 Task: Use Google Earth to find and explore Angel Falls in Venezuela.
Action: Mouse moved to (373, 194)
Screenshot: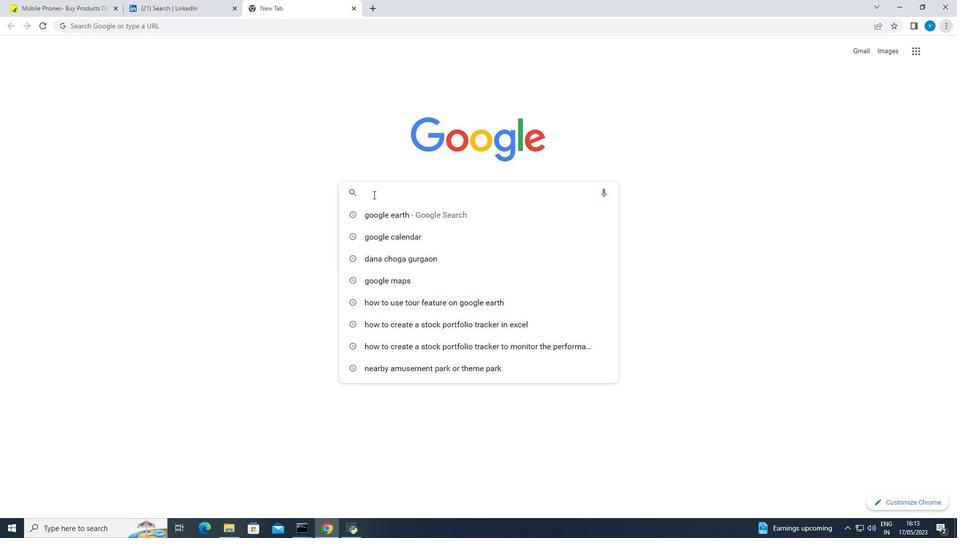 
Action: Key pressed google<Key.space>earth<Key.enter>
Screenshot: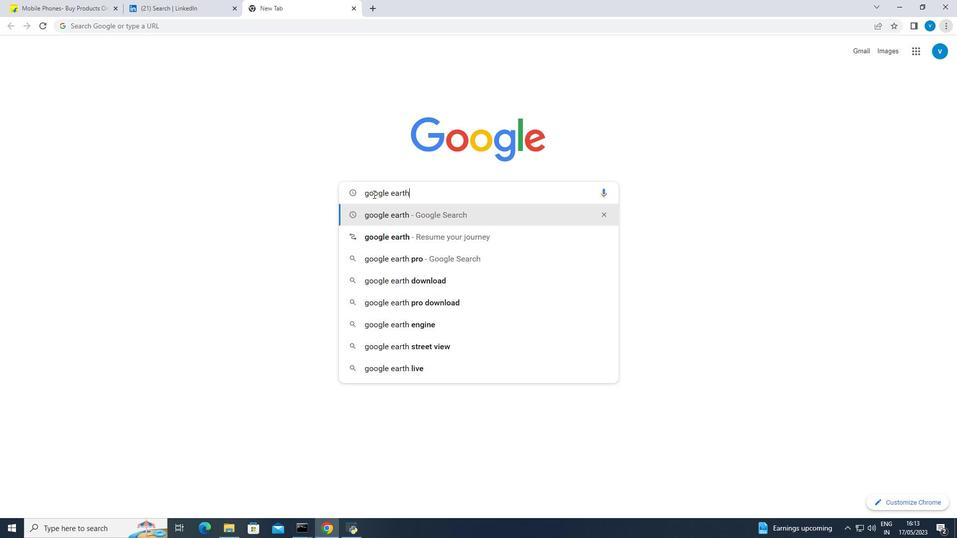 
Action: Mouse moved to (139, 156)
Screenshot: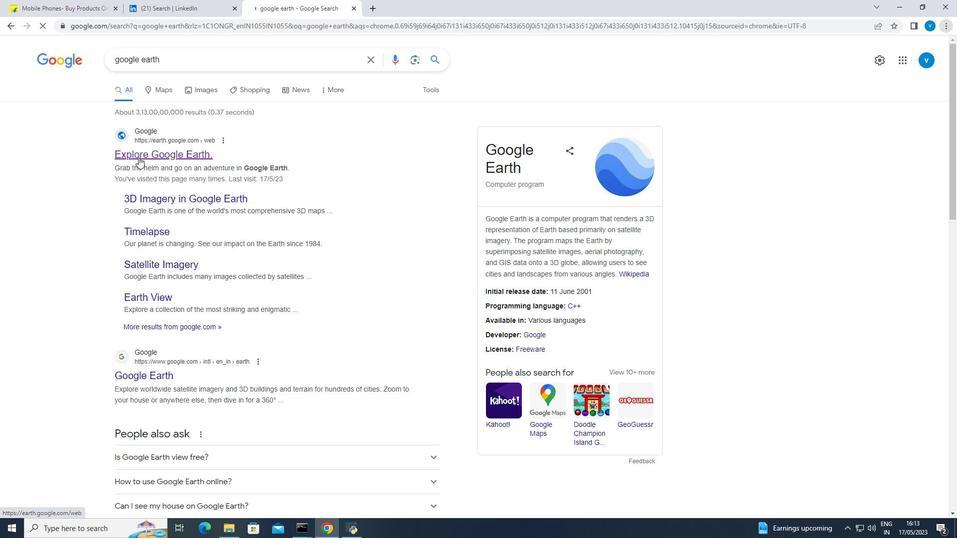 
Action: Mouse pressed left at (139, 156)
Screenshot: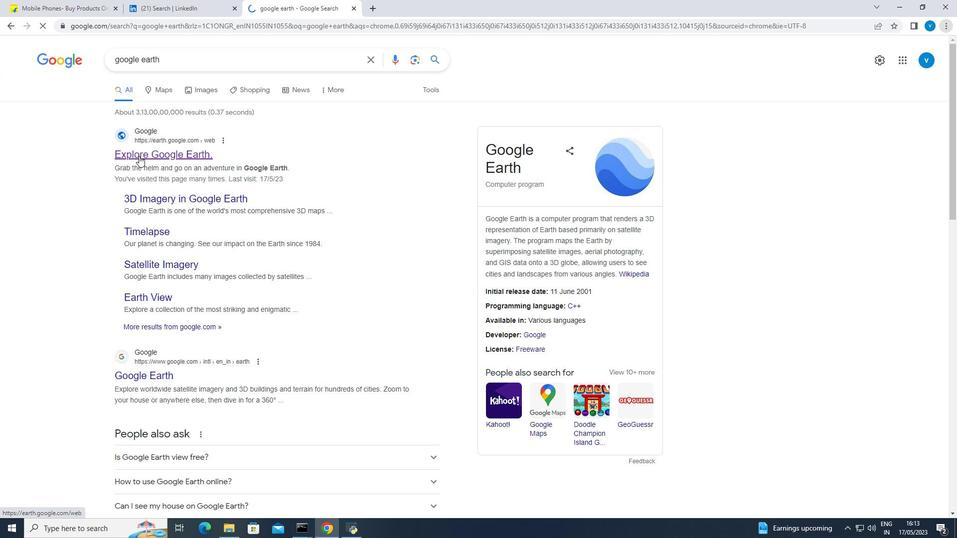 
Action: Mouse pressed left at (139, 156)
Screenshot: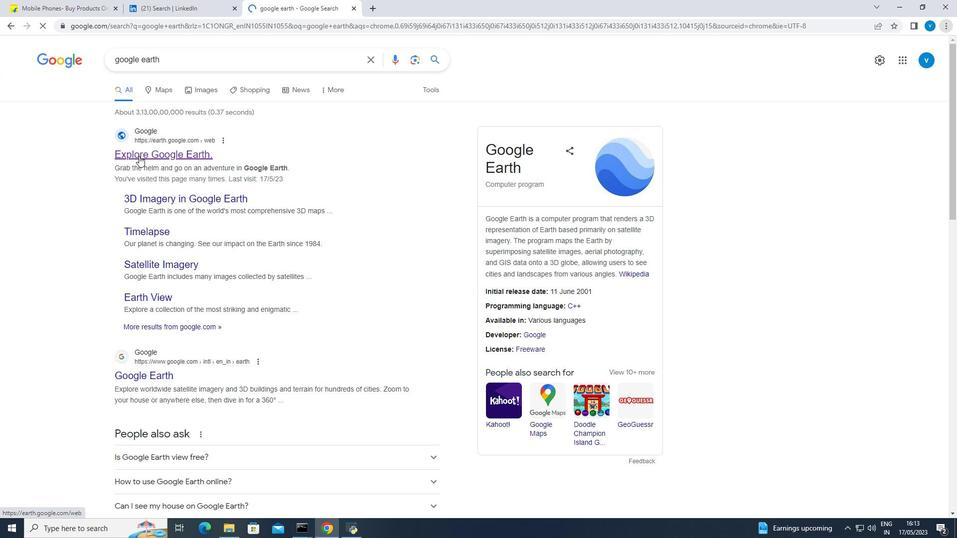 
Action: Mouse moved to (14, 85)
Screenshot: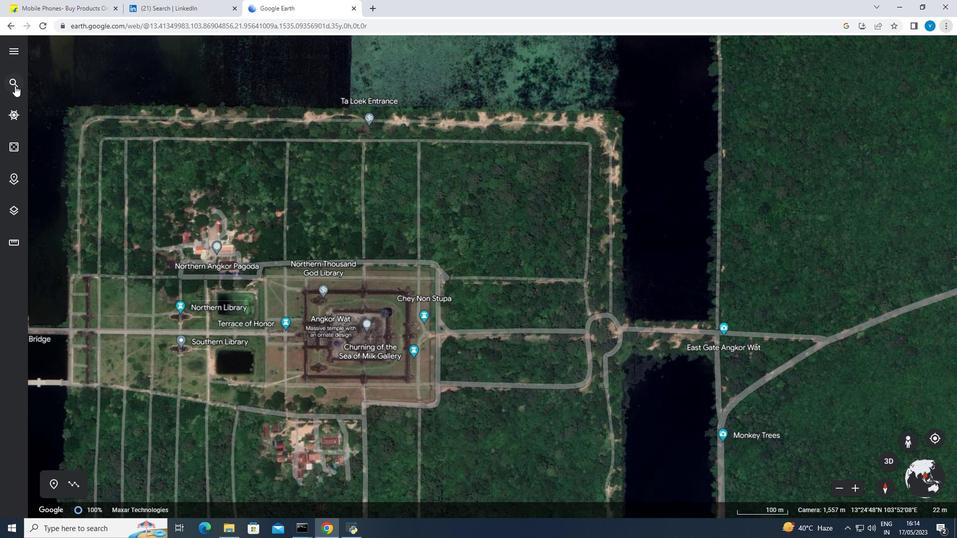 
Action: Mouse pressed left at (14, 85)
Screenshot: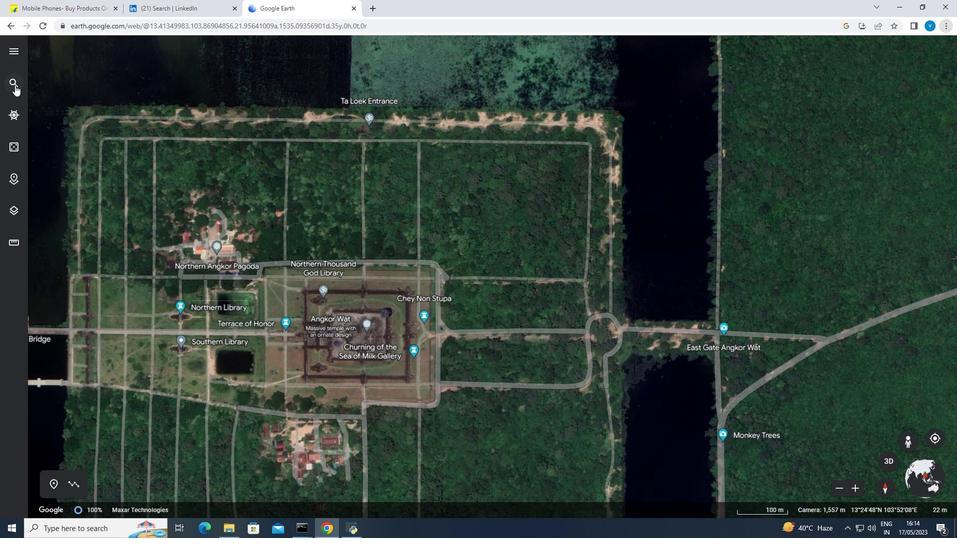 
Action: Mouse moved to (32, 85)
Screenshot: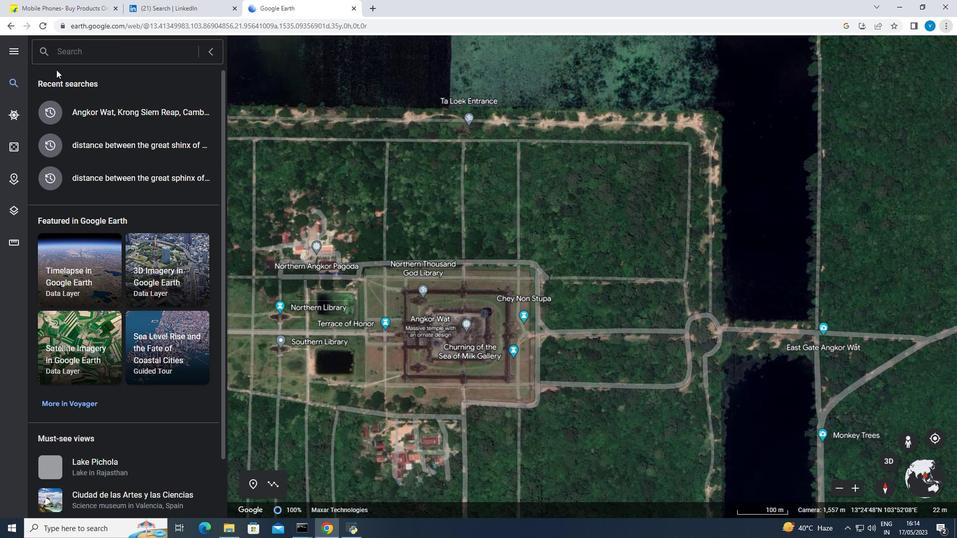 
Action: Key pressed angel<Key.space>falls<Key.space>in<Key.space><Key.shift><Key.shift><Key.shift><Key.shift>Venezuela<Key.enter>
Screenshot: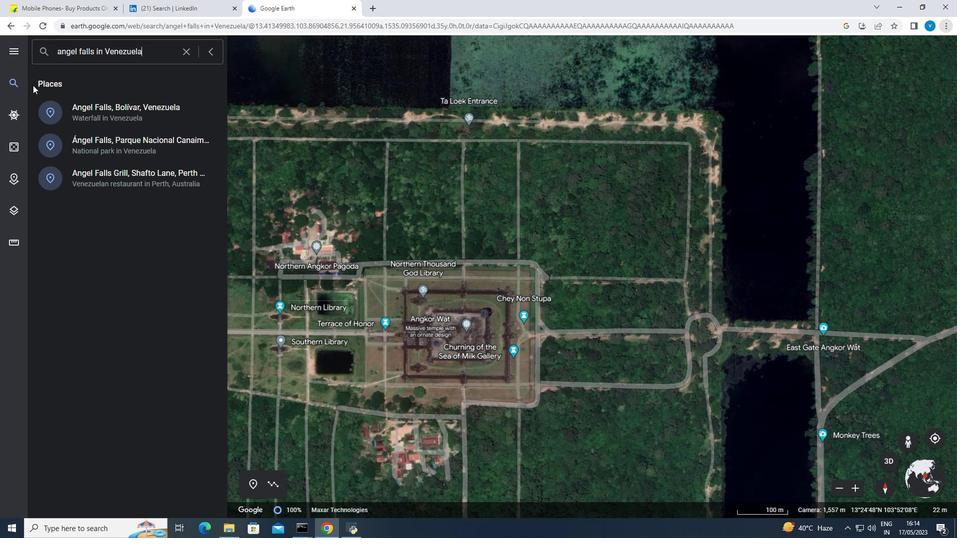 
Action: Mouse moved to (933, 61)
Screenshot: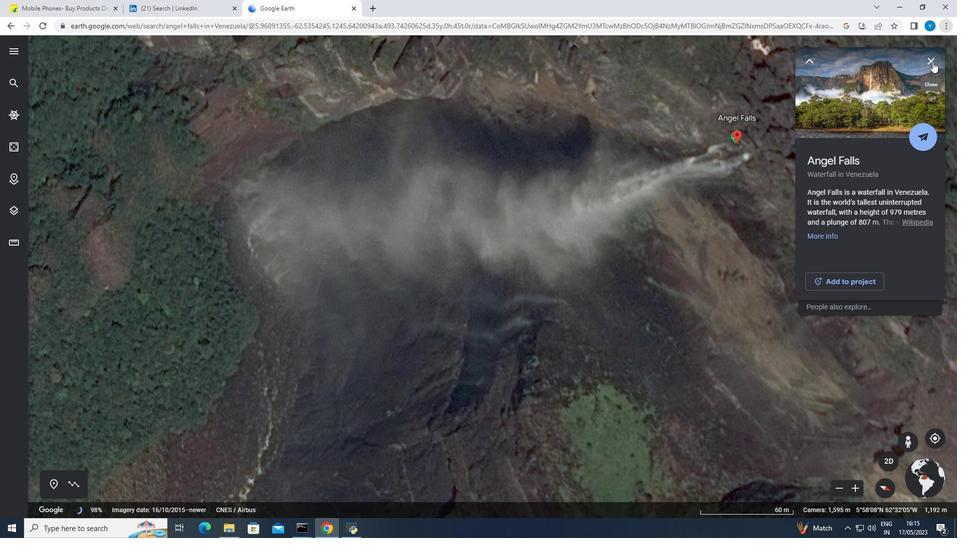 
Action: Mouse pressed left at (933, 61)
Screenshot: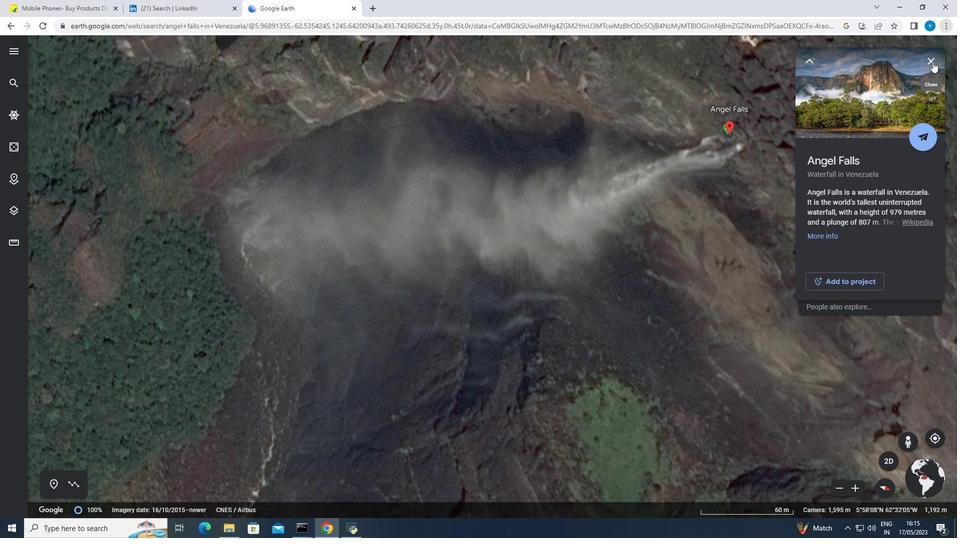 
Action: Mouse moved to (889, 482)
Screenshot: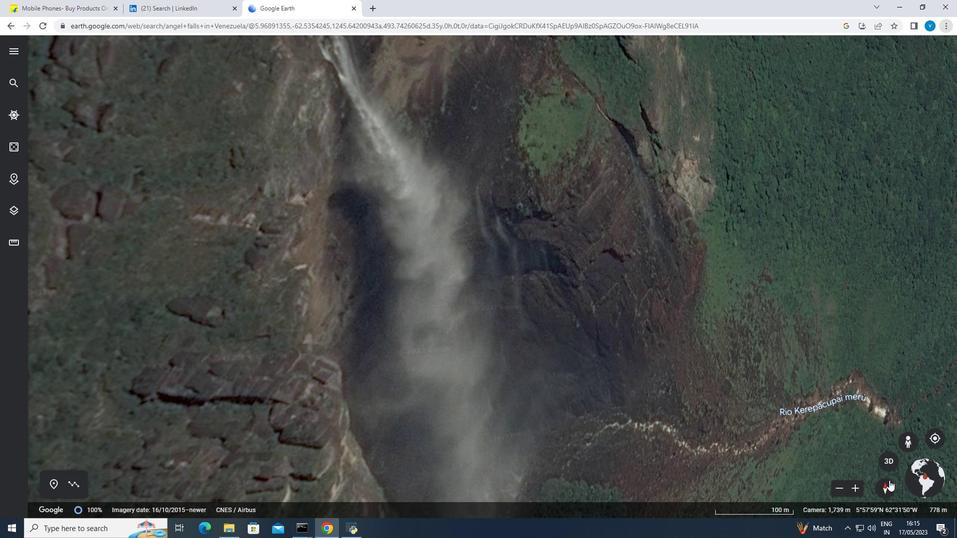 
Action: Mouse pressed left at (889, 482)
Screenshot: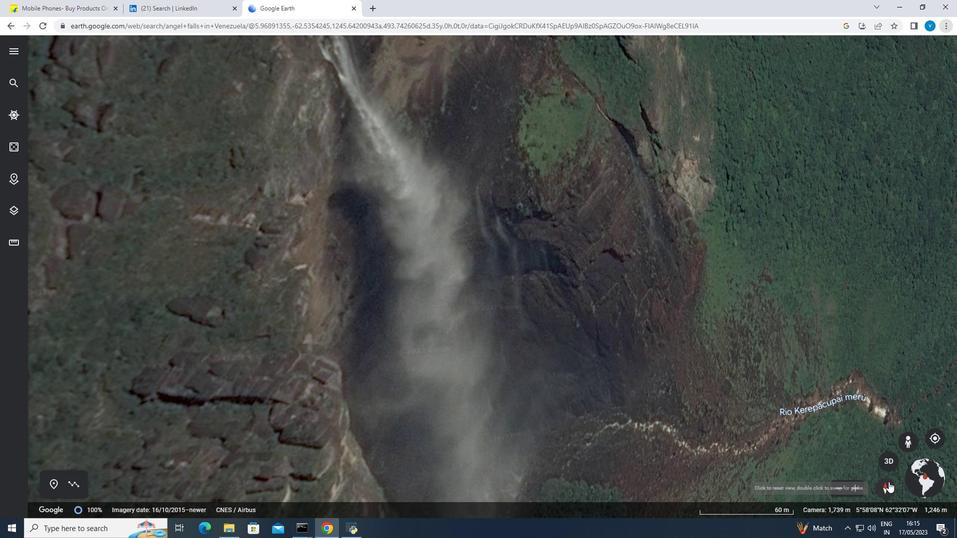 
Action: Mouse moved to (888, 462)
Screenshot: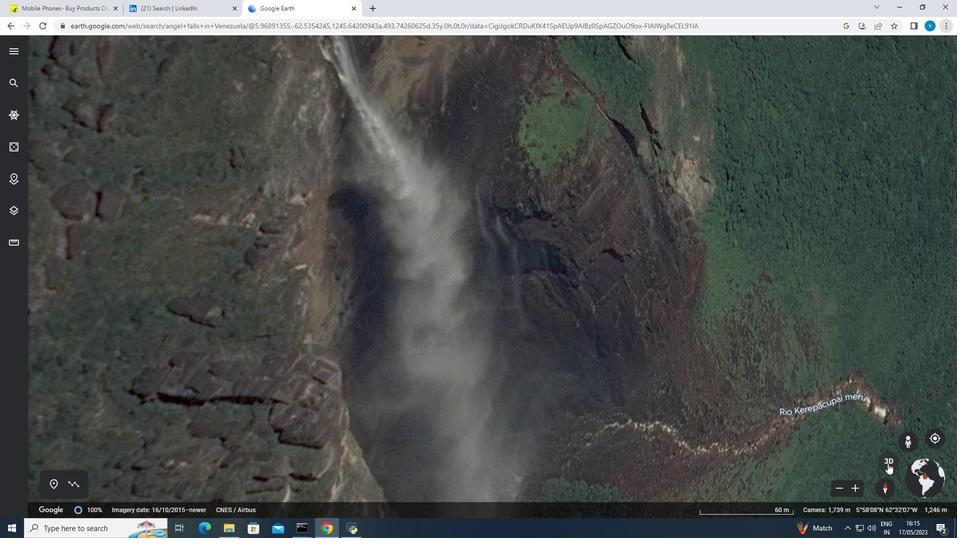 
Action: Mouse pressed left at (888, 462)
Screenshot: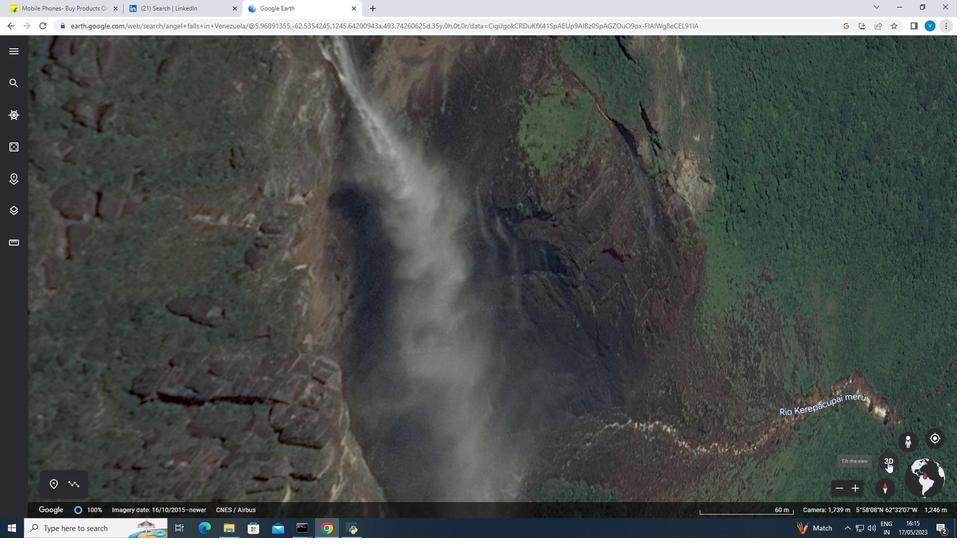 
Action: Mouse moved to (842, 400)
Screenshot: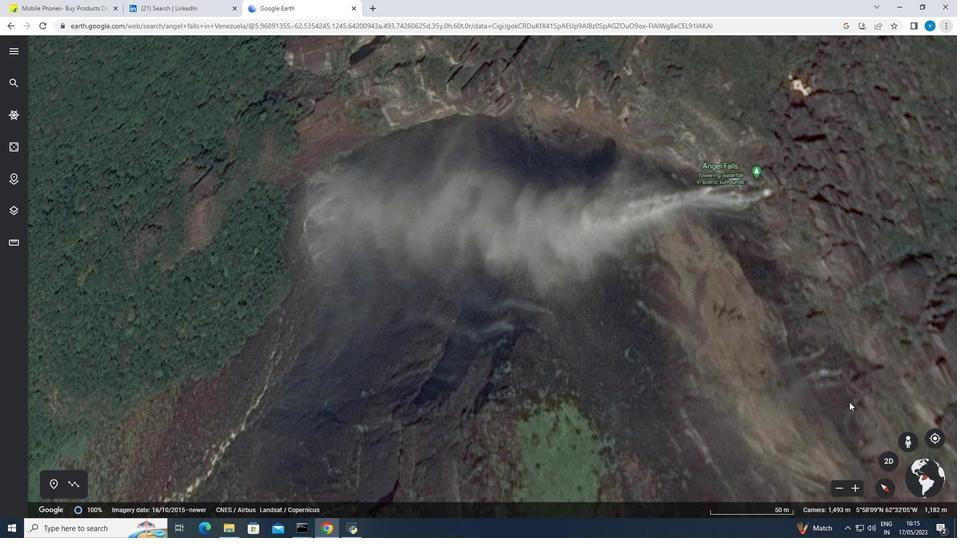
Action: Mouse scrolled (842, 400) with delta (0, 0)
Screenshot: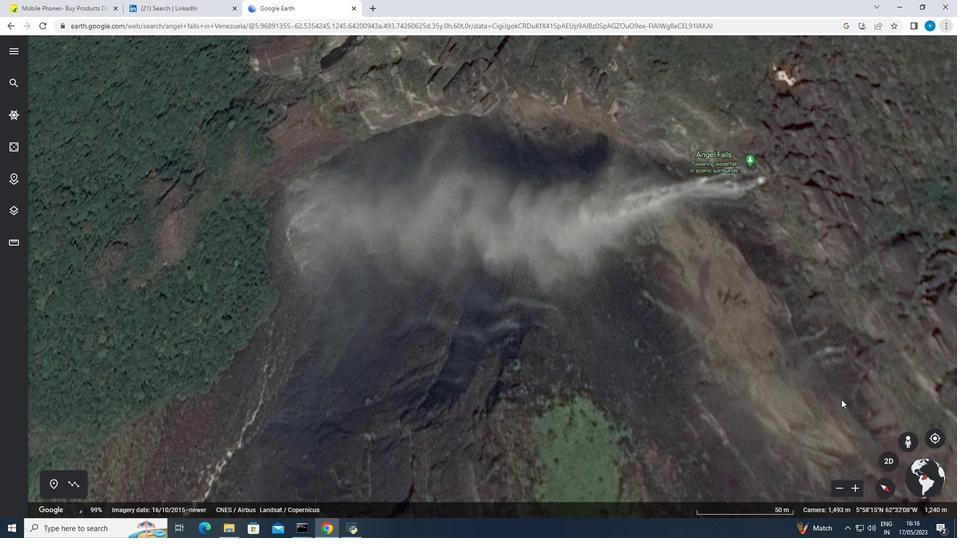 
Action: Mouse moved to (842, 400)
Screenshot: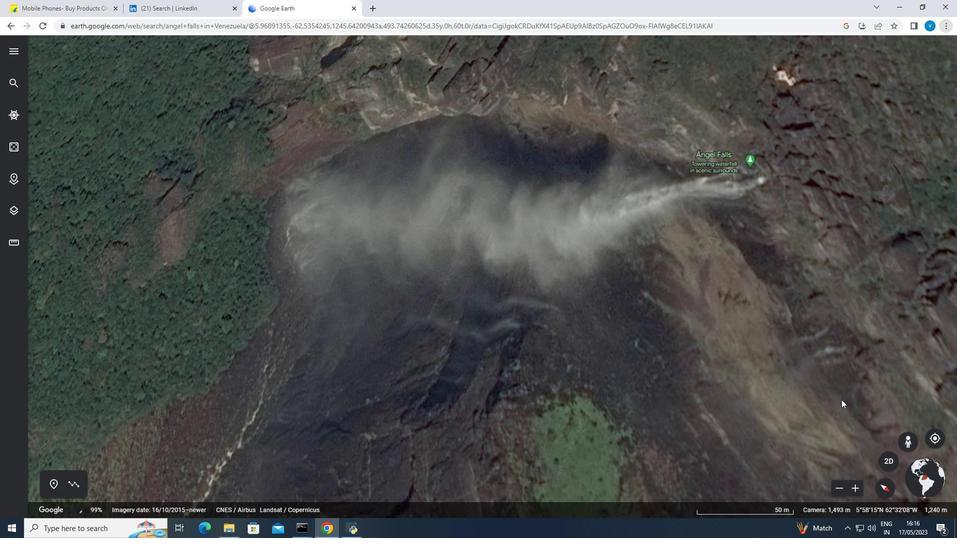 
Action: Mouse scrolled (842, 399) with delta (0, 0)
Screenshot: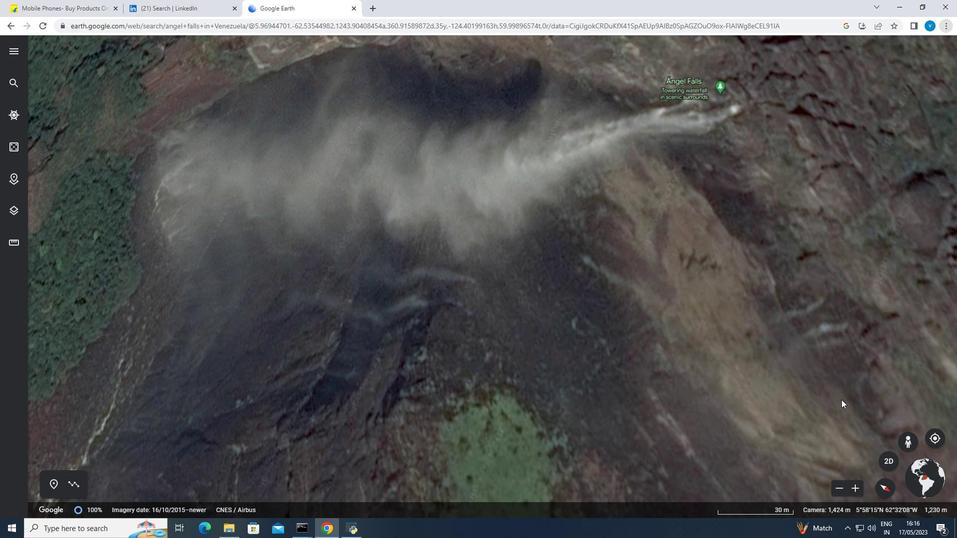 
Action: Mouse moved to (729, 361)
Screenshot: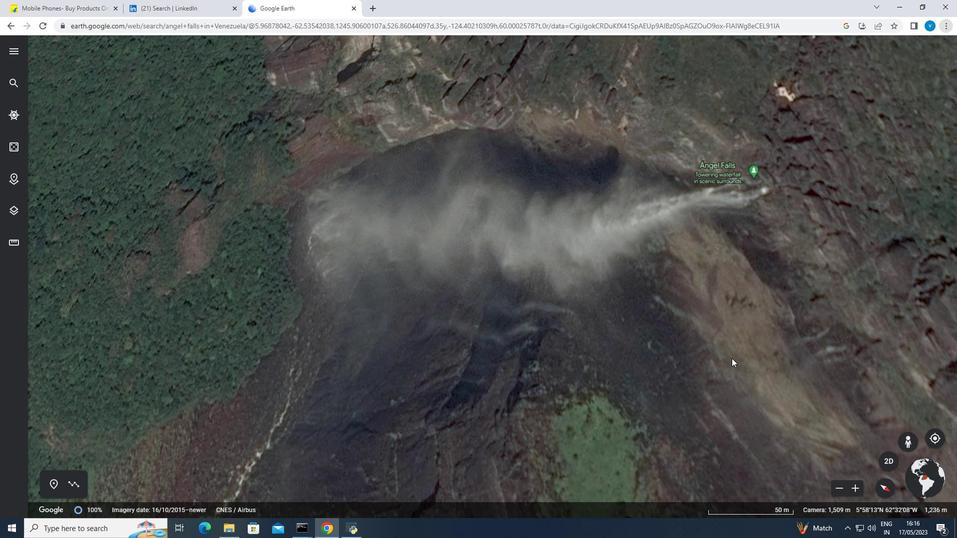 
Action: Mouse scrolled (729, 361) with delta (0, 0)
Screenshot: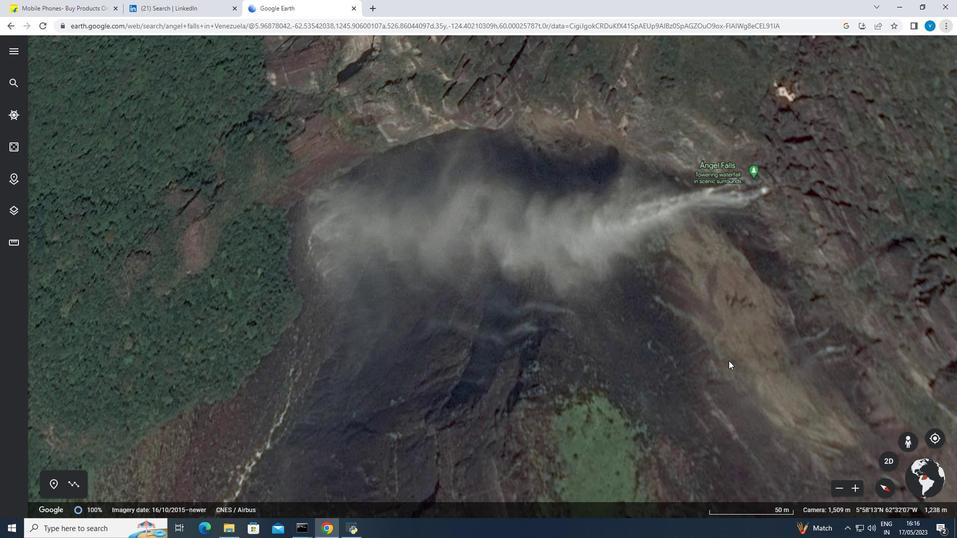 
Action: Mouse moved to (731, 360)
Screenshot: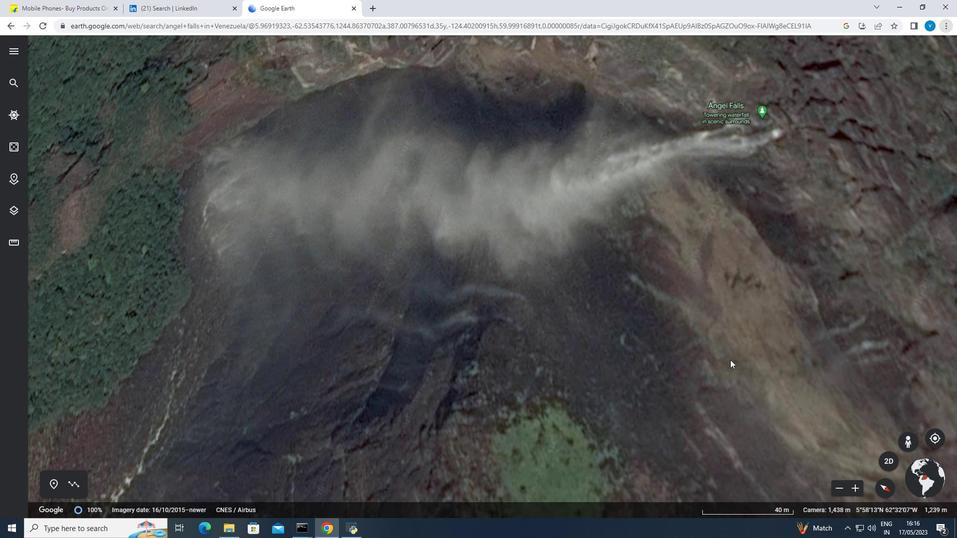 
Action: Mouse scrolled (731, 359) with delta (0, 0)
Screenshot: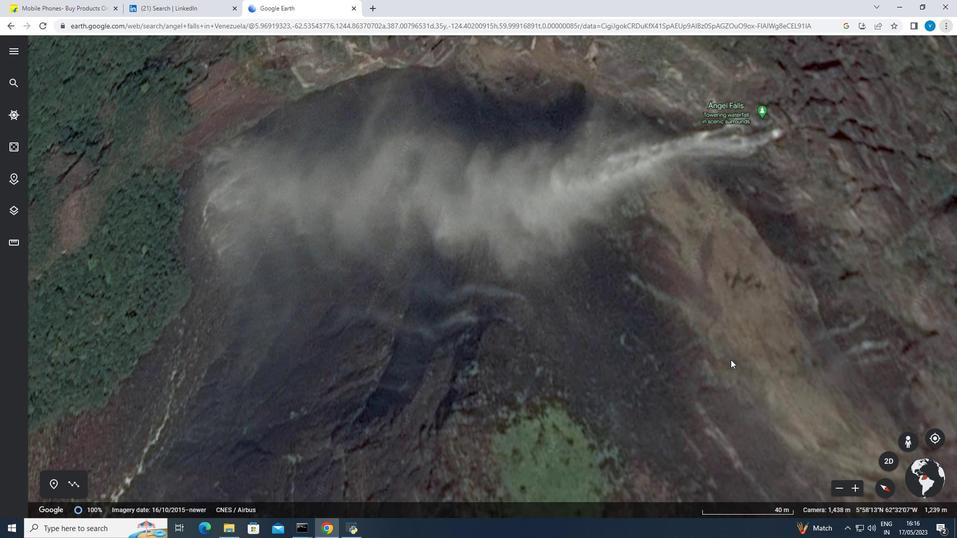 
Action: Mouse scrolled (731, 359) with delta (0, 0)
Screenshot: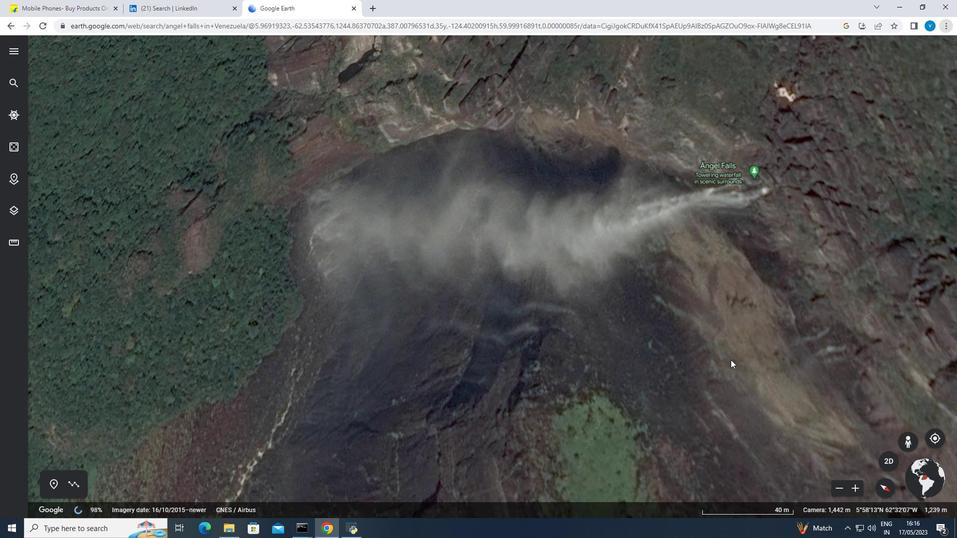 
Action: Mouse scrolled (731, 359) with delta (0, 0)
Screenshot: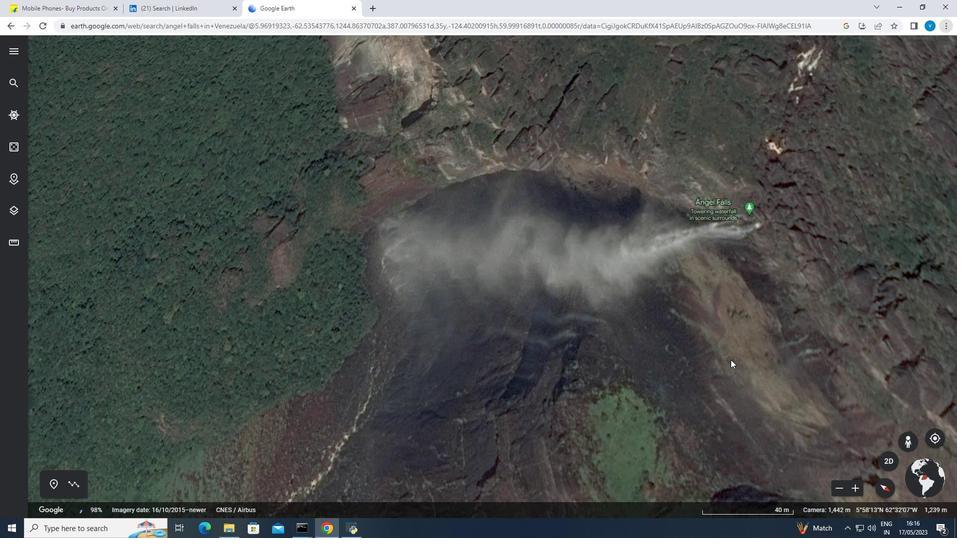 
Action: Mouse scrolled (731, 359) with delta (0, 0)
Screenshot: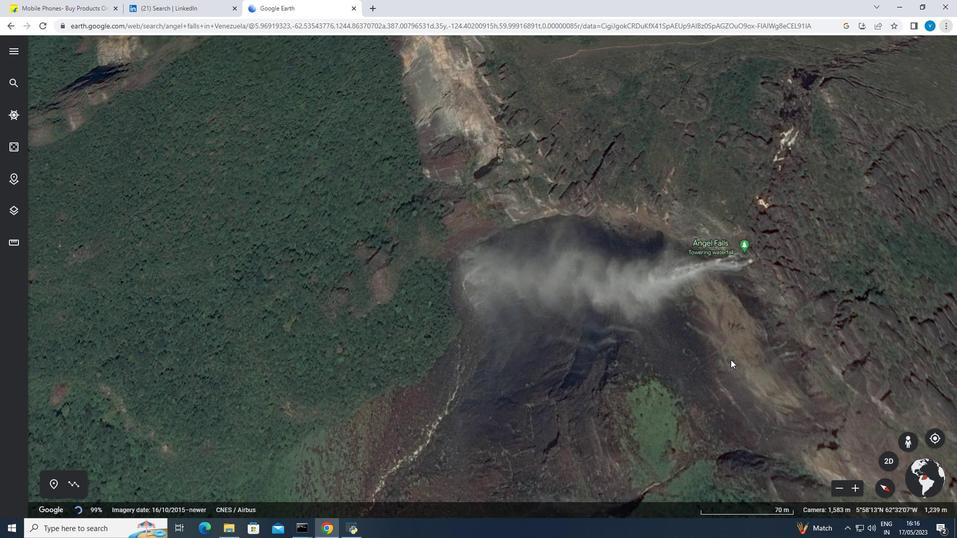
Action: Mouse scrolled (731, 359) with delta (0, 0)
Screenshot: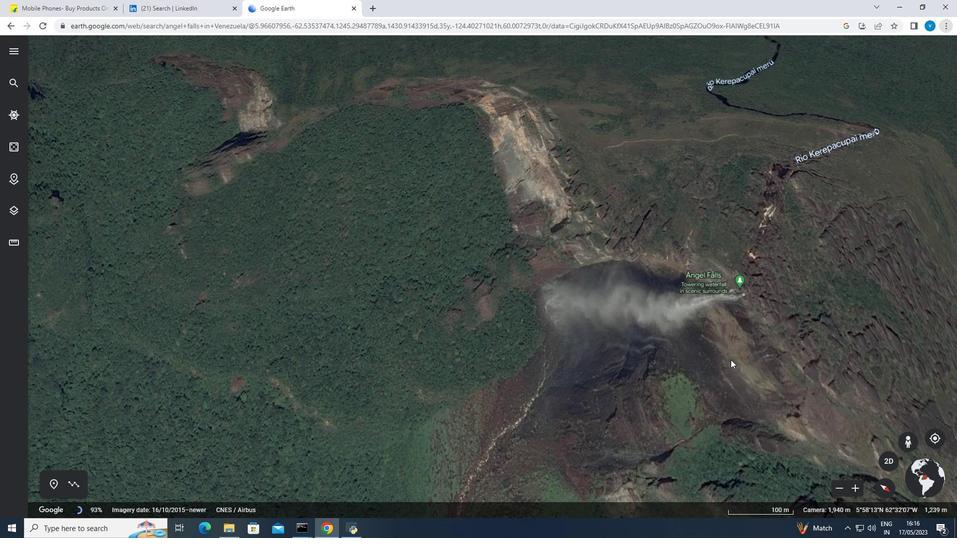 
Action: Mouse scrolled (731, 359) with delta (0, 0)
Screenshot: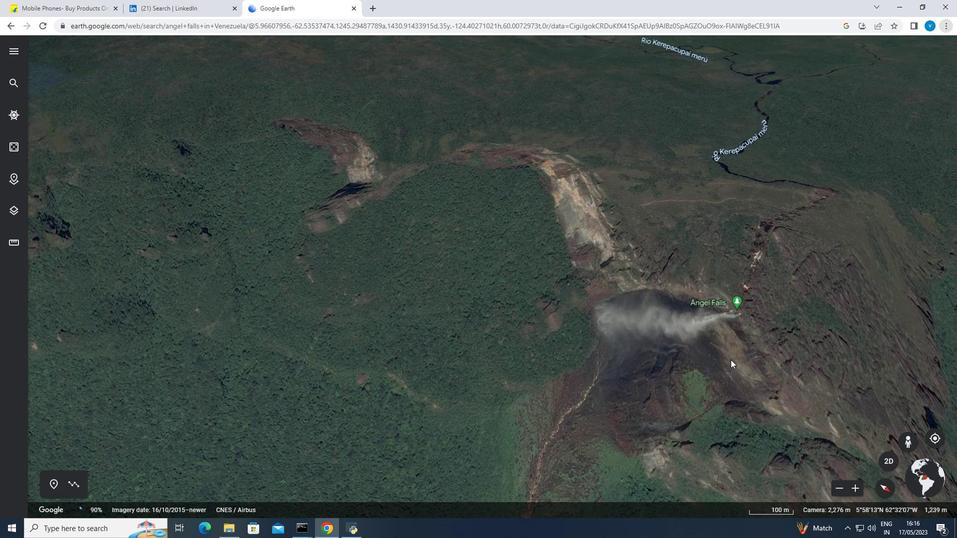 
Action: Mouse moved to (857, 486)
Screenshot: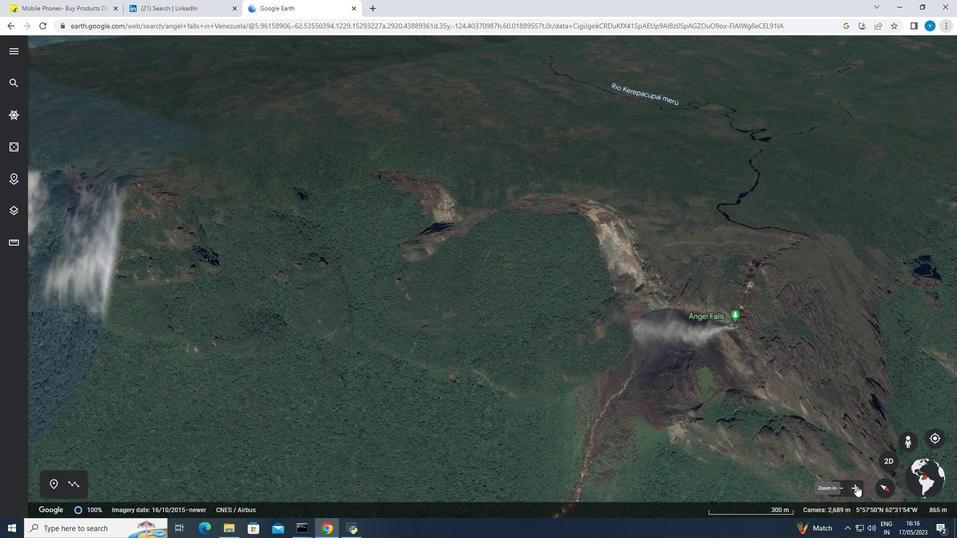 
Action: Mouse pressed left at (857, 486)
Screenshot: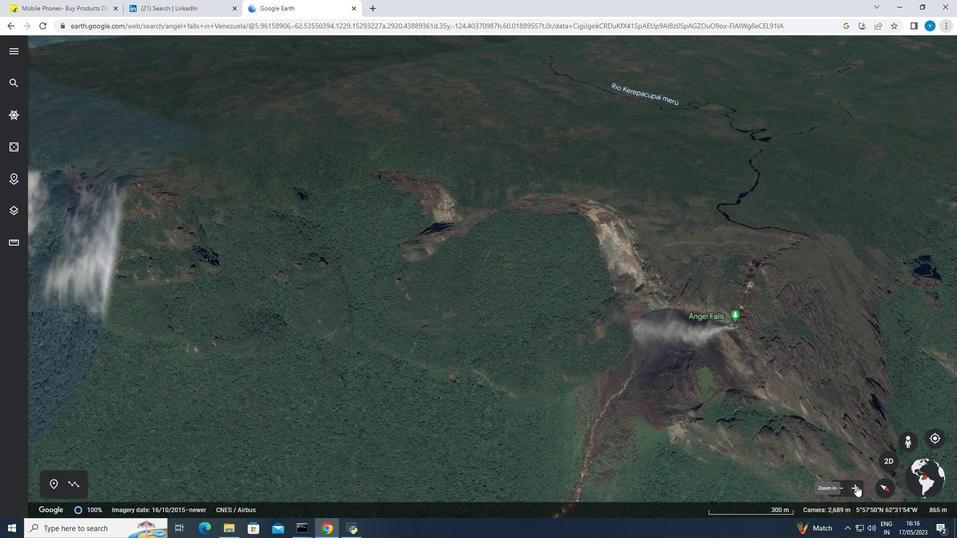 
Action: Mouse moved to (842, 485)
Screenshot: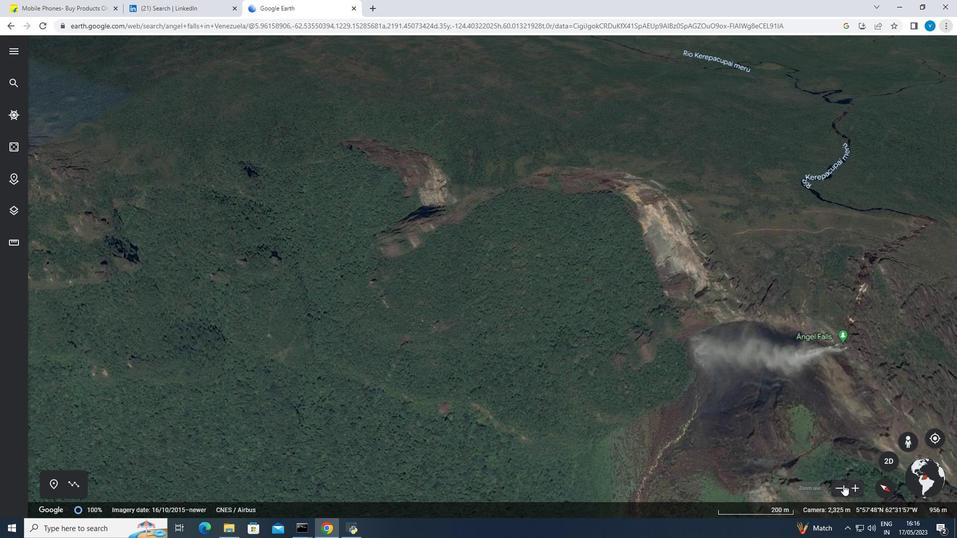 
Action: Mouse pressed left at (842, 485)
Screenshot: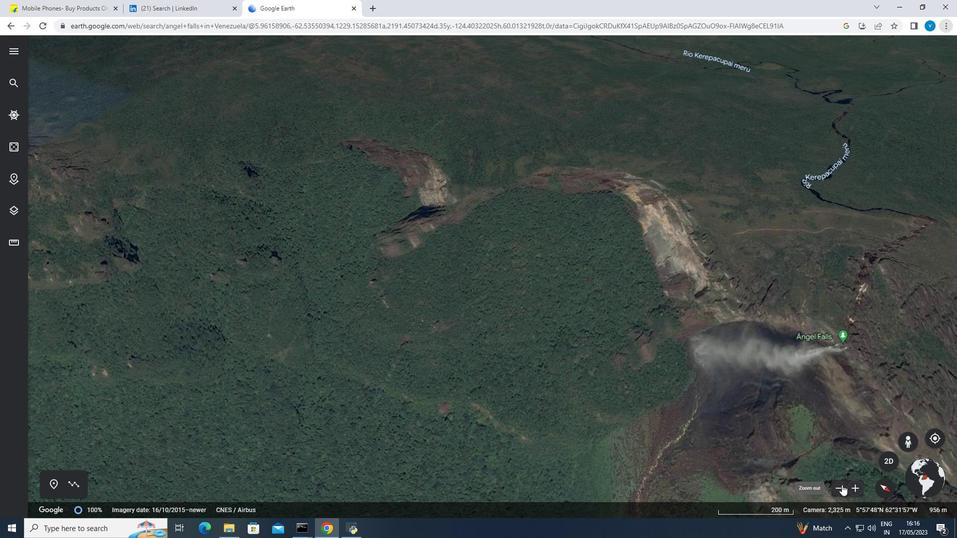 
Action: Mouse moved to (901, 438)
Screenshot: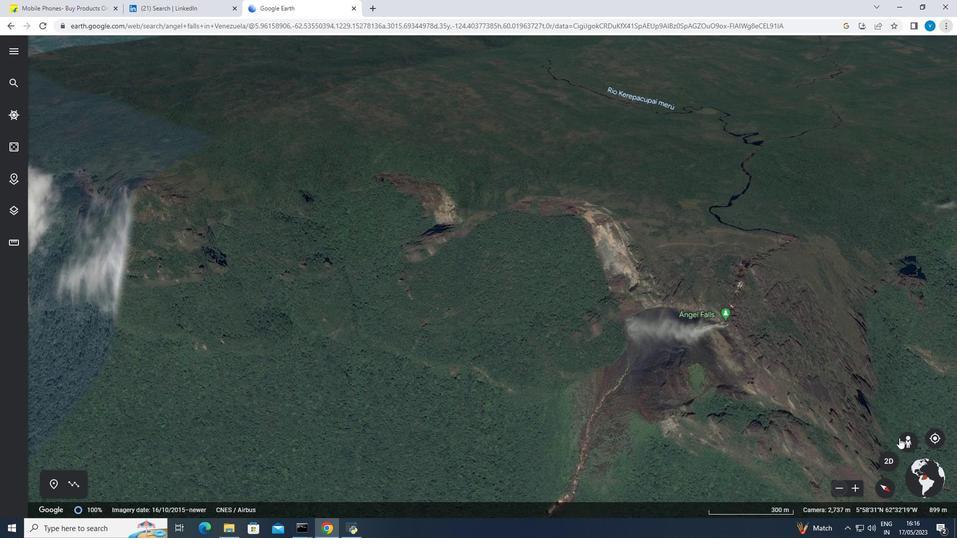 
Action: Mouse pressed left at (901, 438)
Screenshot: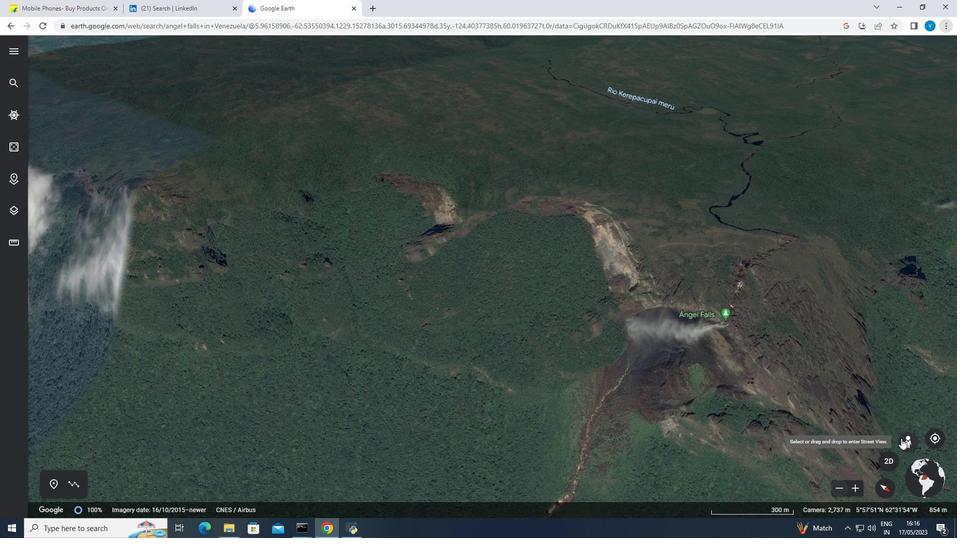 
Action: Mouse moved to (696, 341)
Screenshot: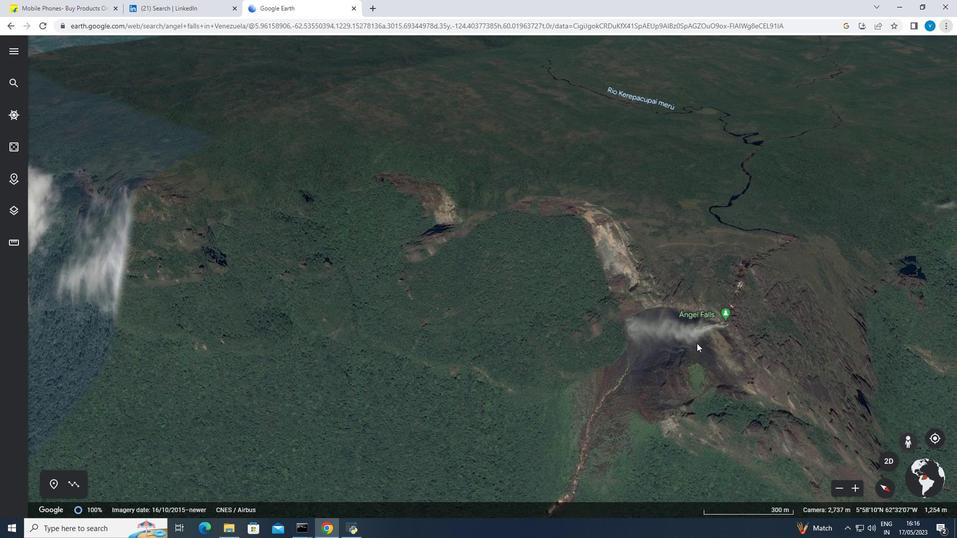 
Action: Mouse scrolled (696, 341) with delta (0, 0)
Screenshot: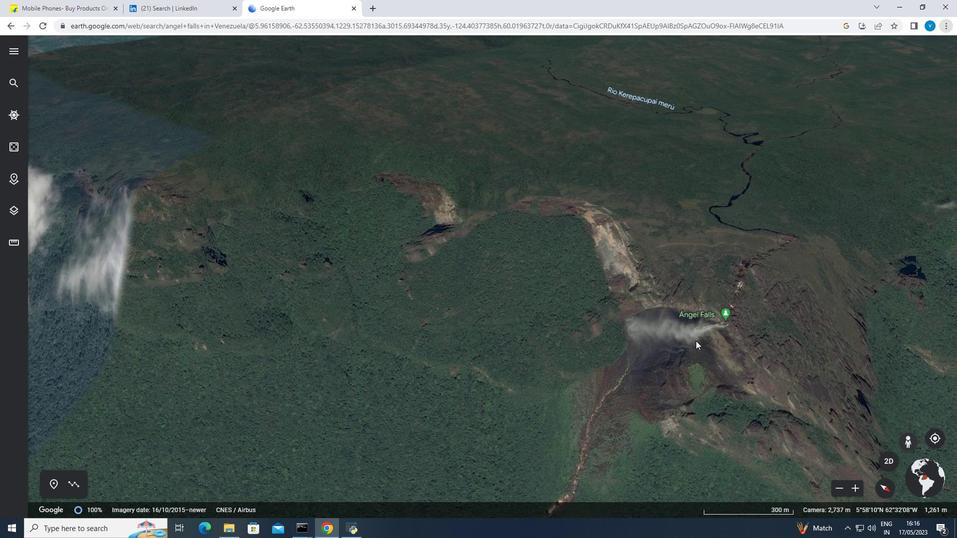 
Action: Mouse moved to (696, 341)
Screenshot: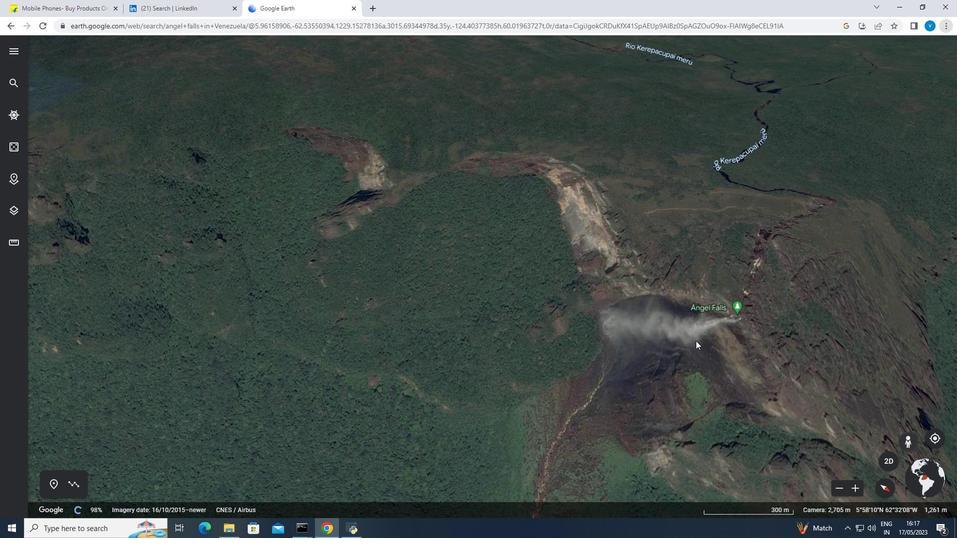 
Action: Mouse scrolled (696, 341) with delta (0, 0)
Screenshot: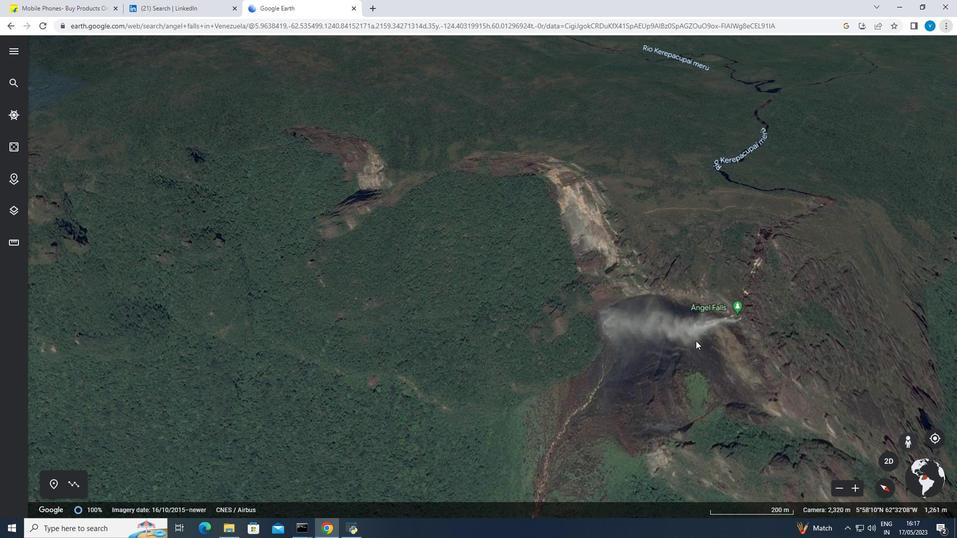 
Action: Mouse moved to (696, 341)
Screenshot: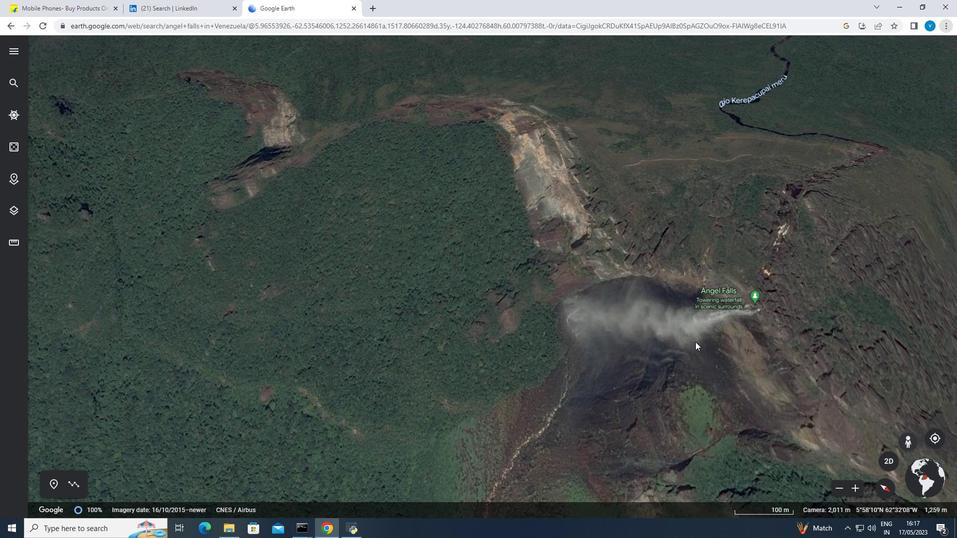 
Action: Mouse scrolled (696, 342) with delta (0, 0)
Screenshot: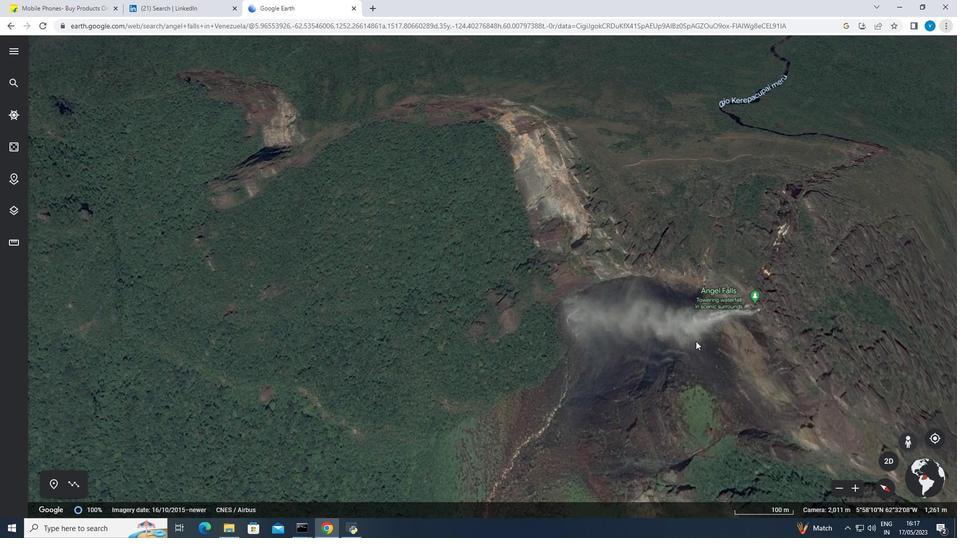 
Action: Mouse moved to (696, 341)
Screenshot: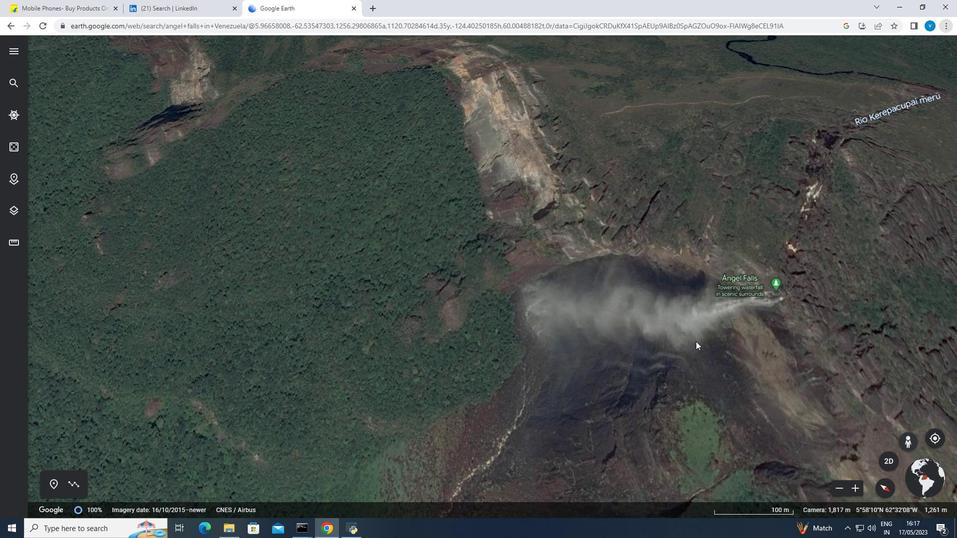 
Action: Mouse scrolled (696, 341) with delta (0, 0)
Screenshot: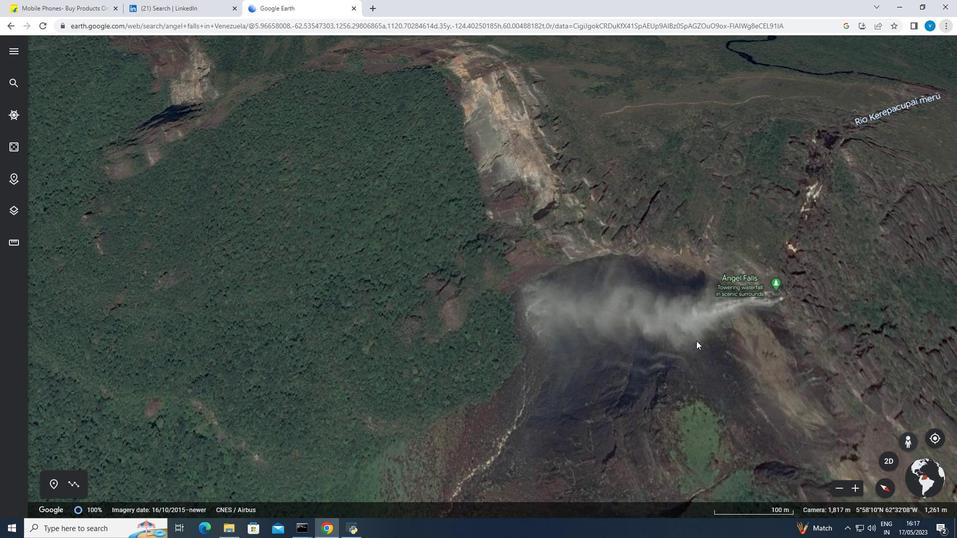 
Action: Mouse moved to (636, 324)
Screenshot: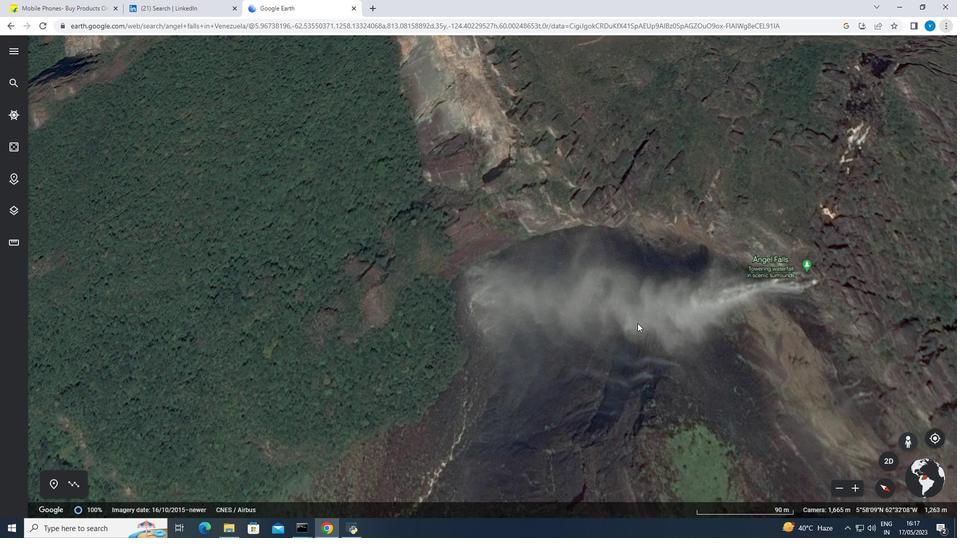 
Action: Mouse pressed left at (636, 324)
Screenshot: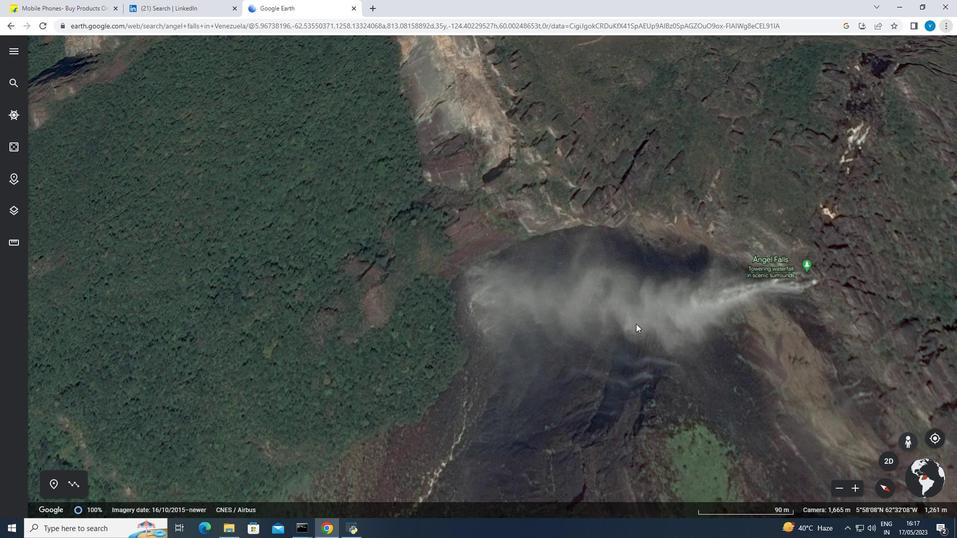 
Action: Mouse moved to (512, 220)
Screenshot: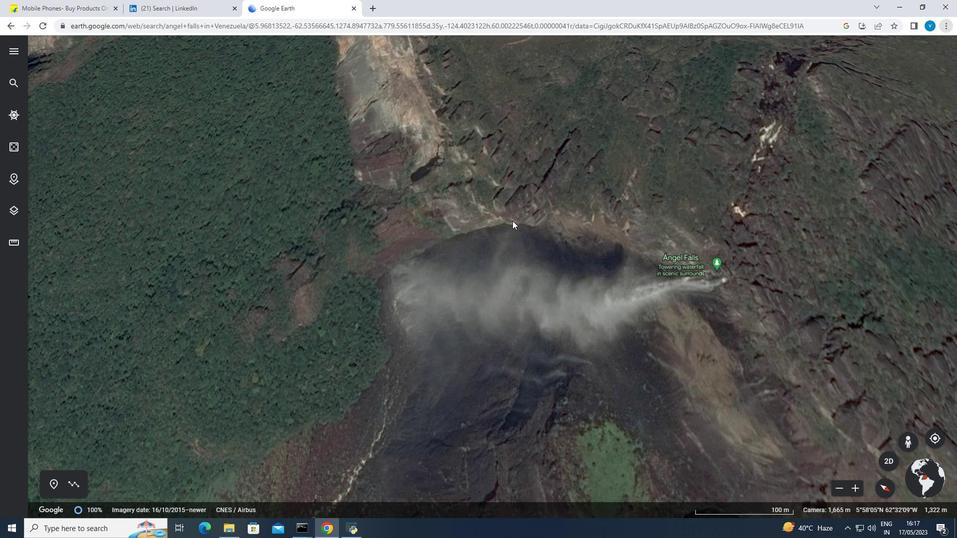 
Action: Mouse pressed left at (512, 220)
Screenshot: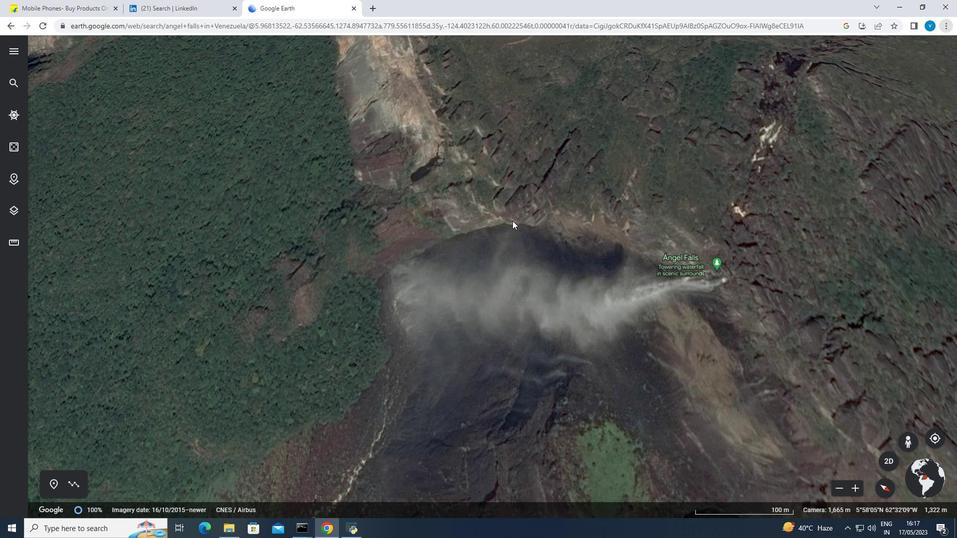 
Action: Mouse moved to (335, 223)
Screenshot: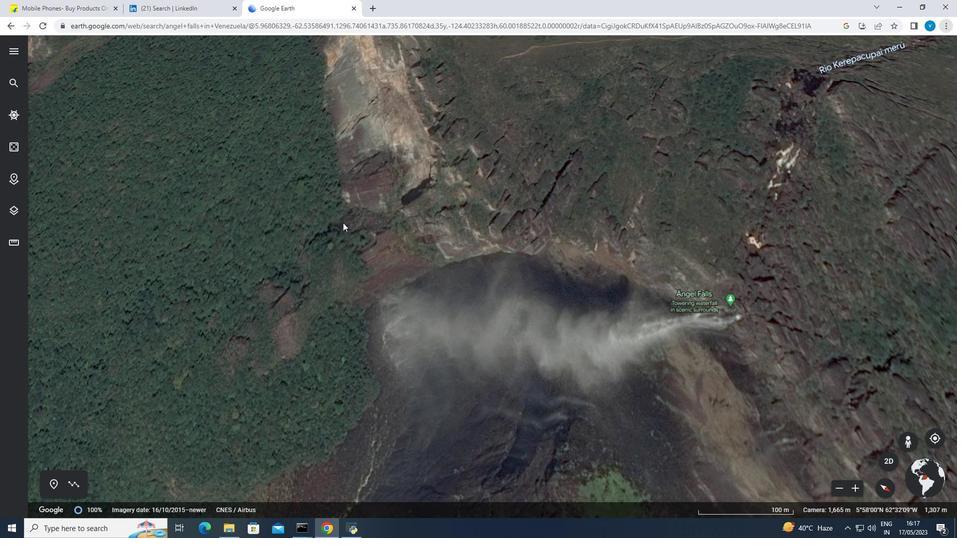
Action: Mouse pressed left at (335, 223)
Screenshot: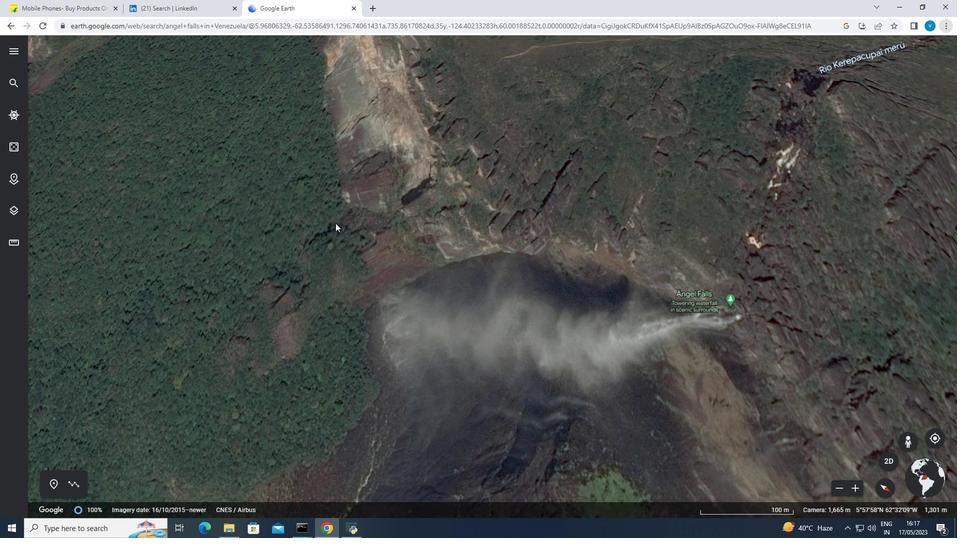 
Action: Mouse moved to (192, 227)
Screenshot: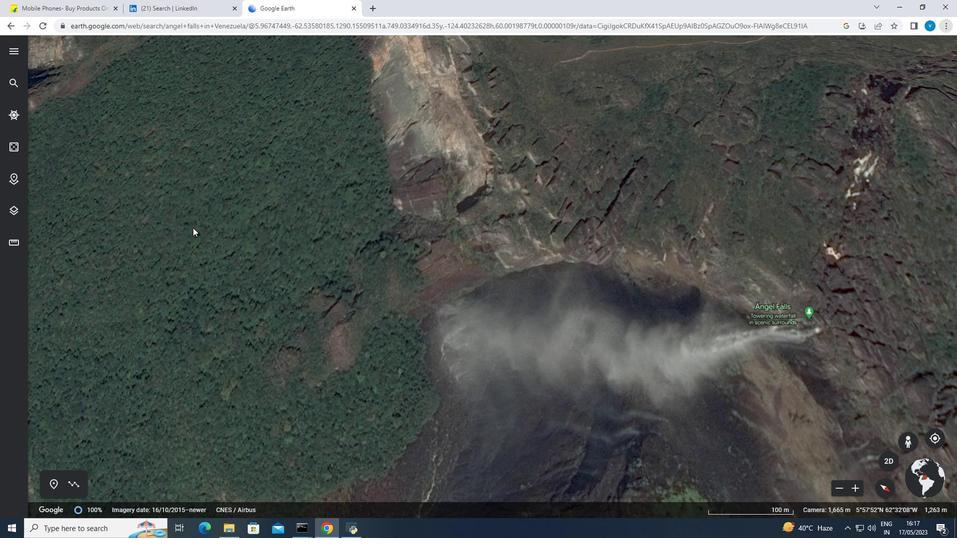 
Action: Mouse pressed left at (192, 227)
Screenshot: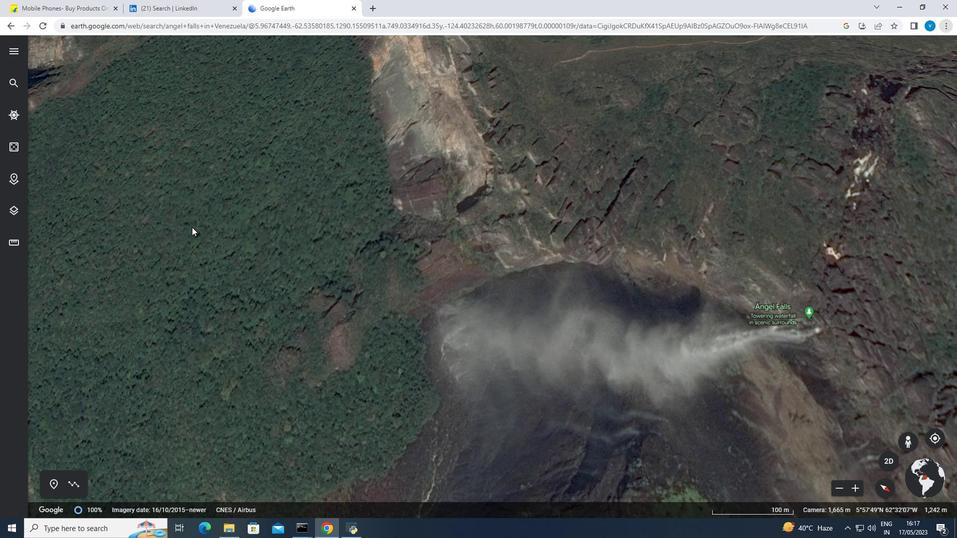 
Action: Mouse moved to (930, 464)
Screenshot: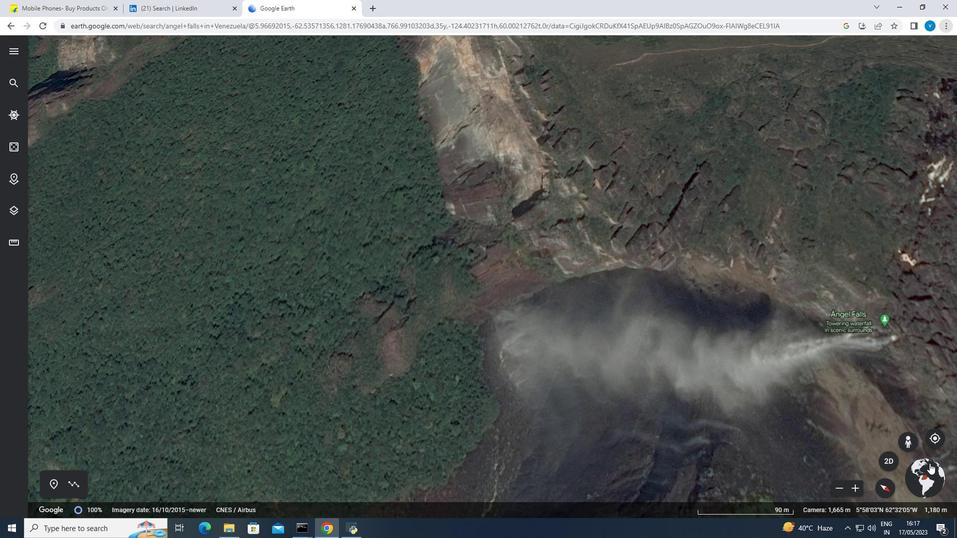 
Action: Mouse pressed left at (930, 464)
Screenshot: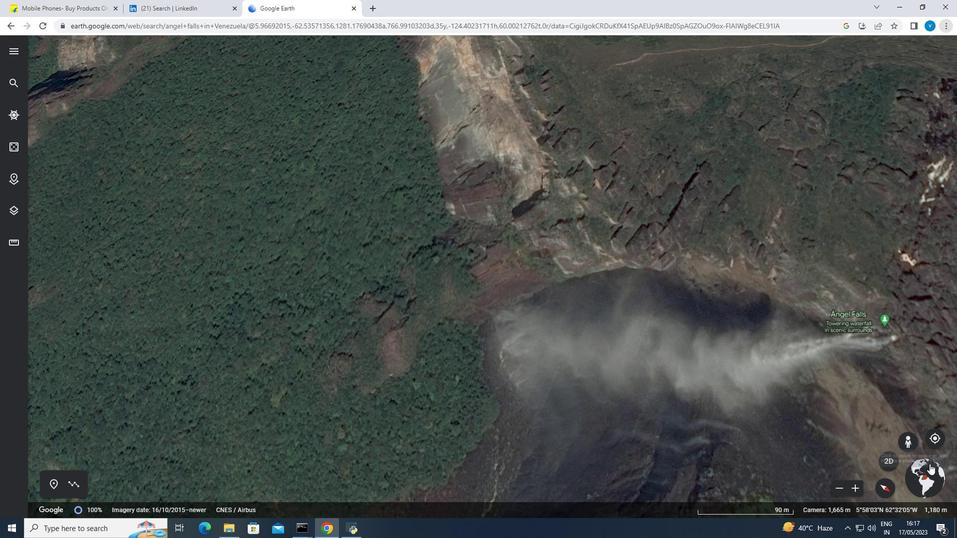 
Action: Mouse moved to (935, 463)
Screenshot: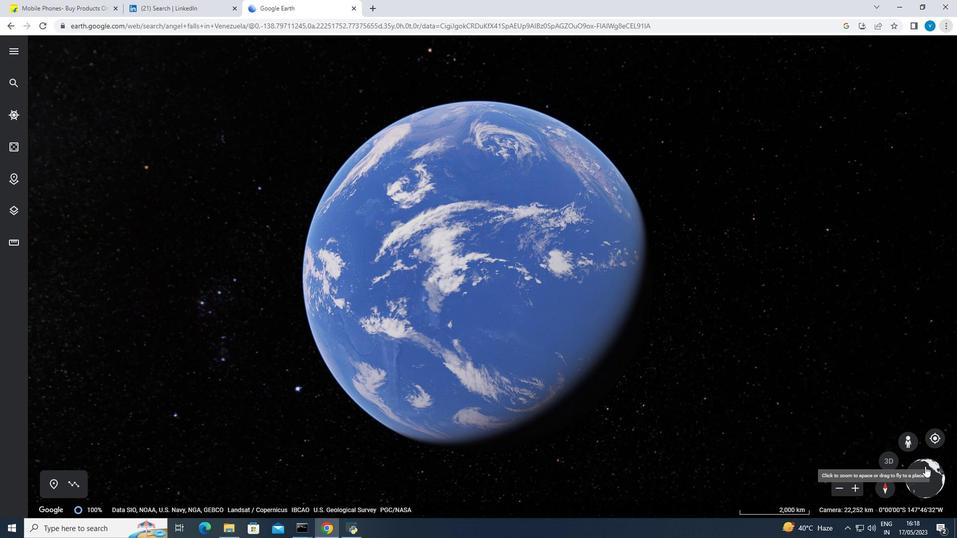 
Action: Mouse pressed left at (935, 463)
Screenshot: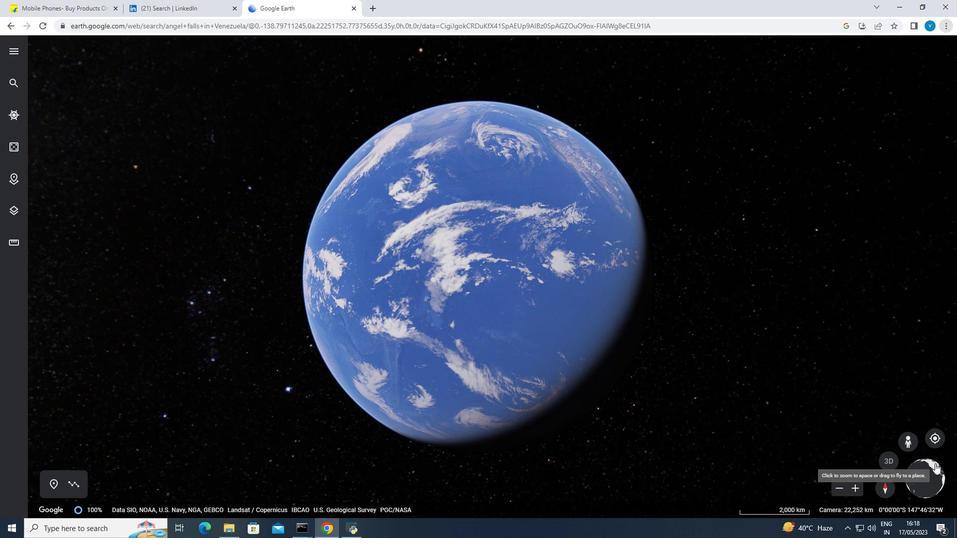 
Action: Mouse moved to (933, 484)
Screenshot: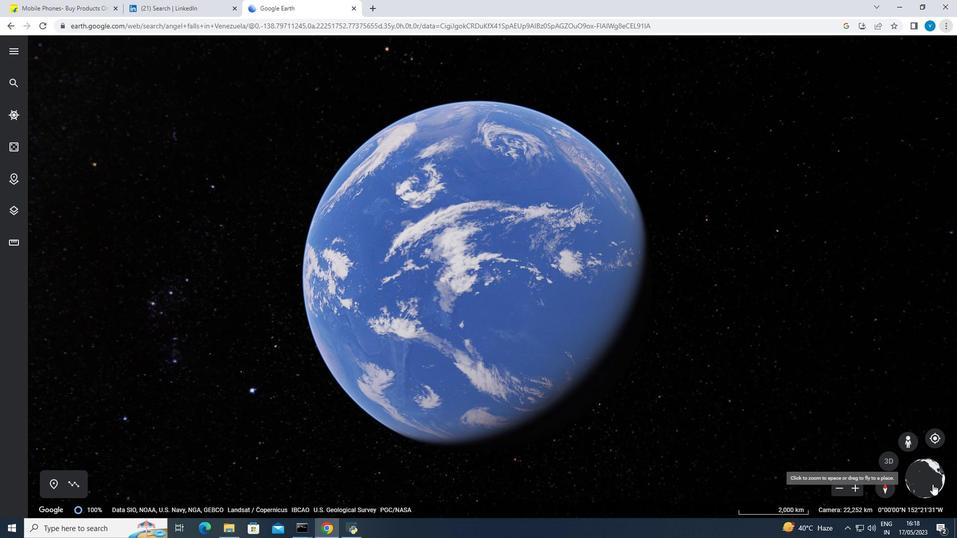 
Action: Mouse pressed left at (933, 484)
Screenshot: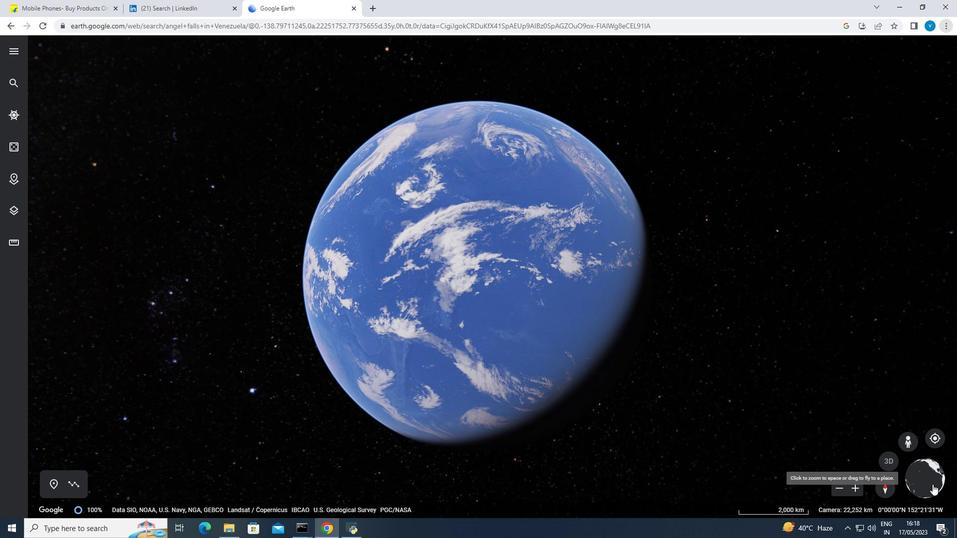 
Action: Mouse moved to (923, 471)
Screenshot: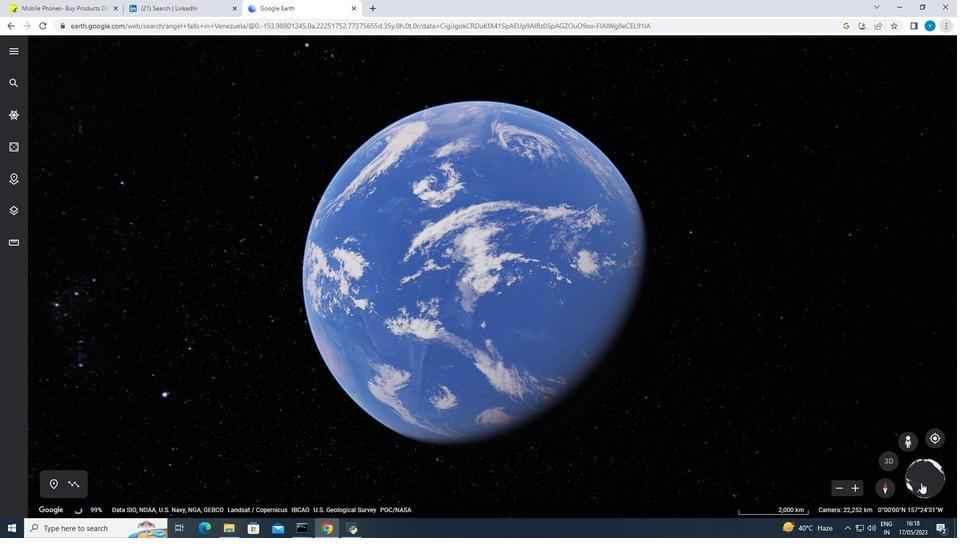 
Action: Mouse pressed left at (923, 471)
Screenshot: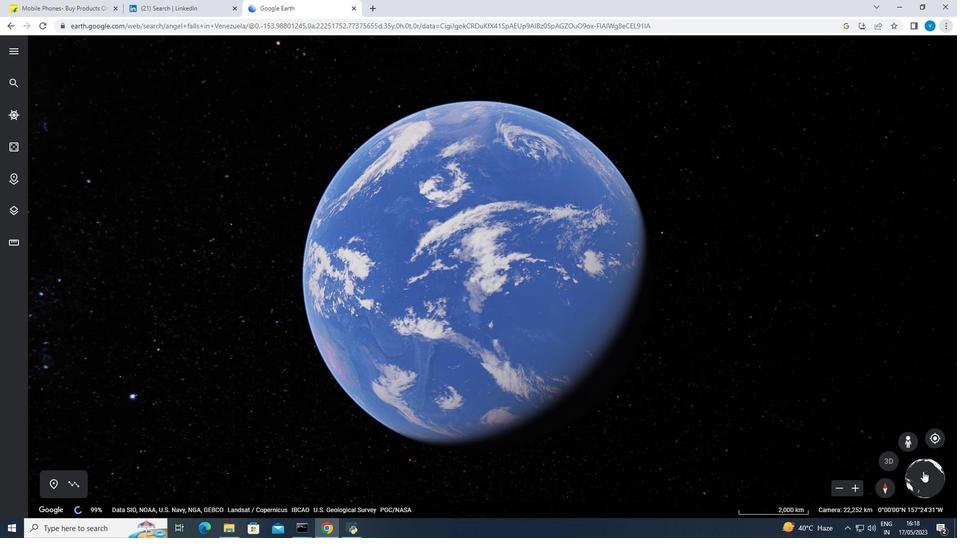 
Action: Mouse moved to (928, 468)
Screenshot: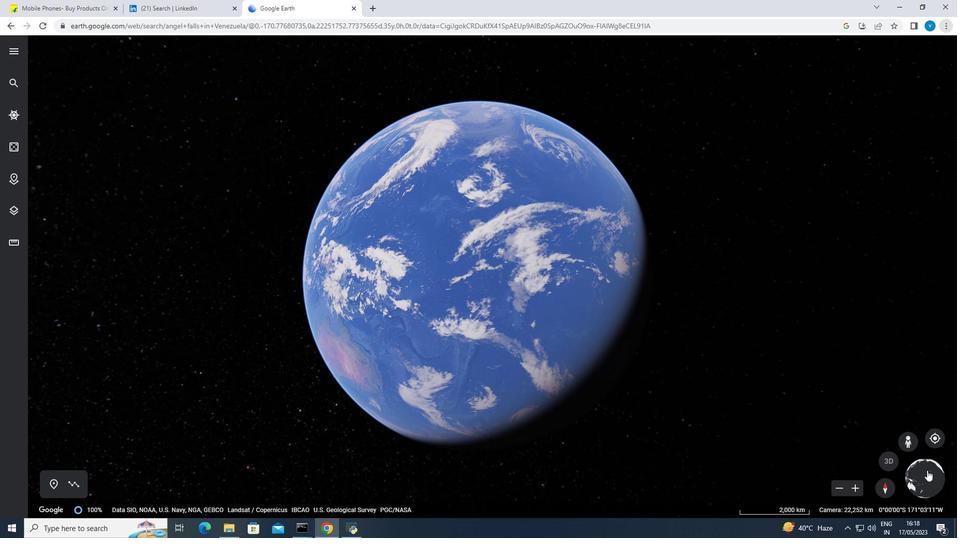 
Action: Mouse pressed left at (928, 468)
Screenshot: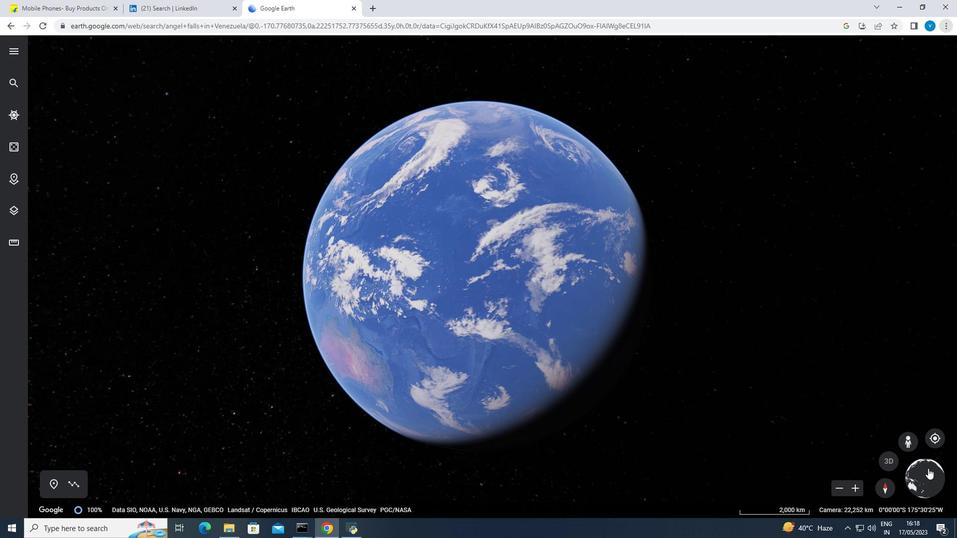 
Action: Mouse moved to (929, 470)
Screenshot: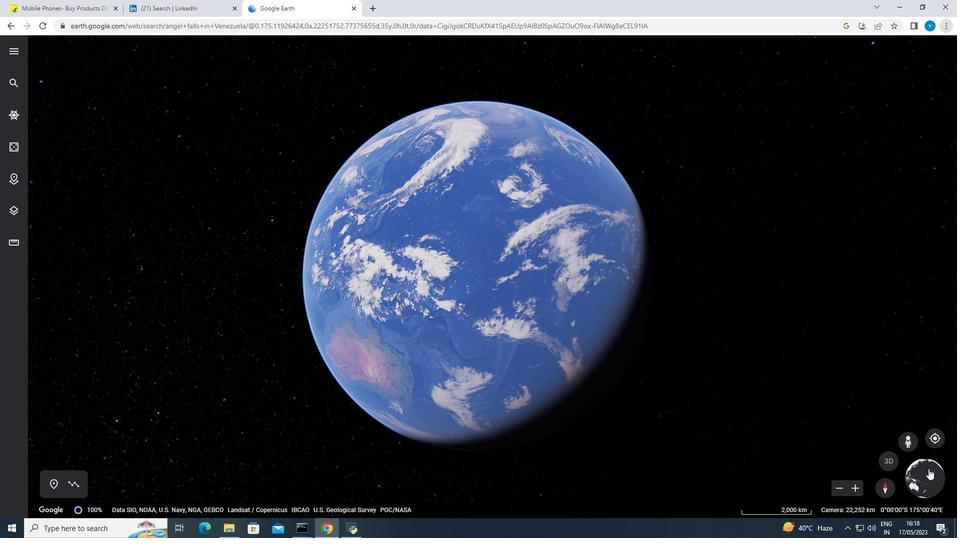 
Action: Mouse pressed left at (929, 470)
Screenshot: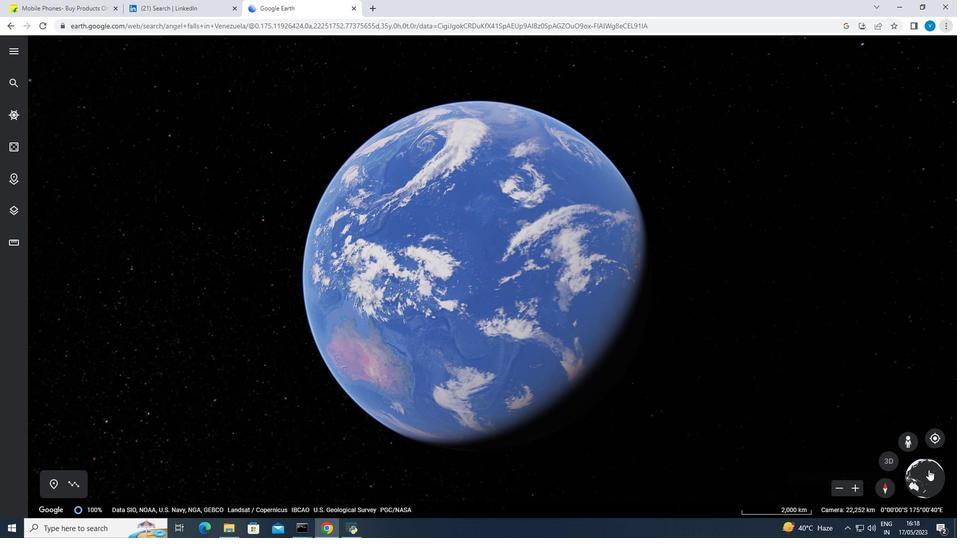 
Action: Mouse moved to (928, 471)
Screenshot: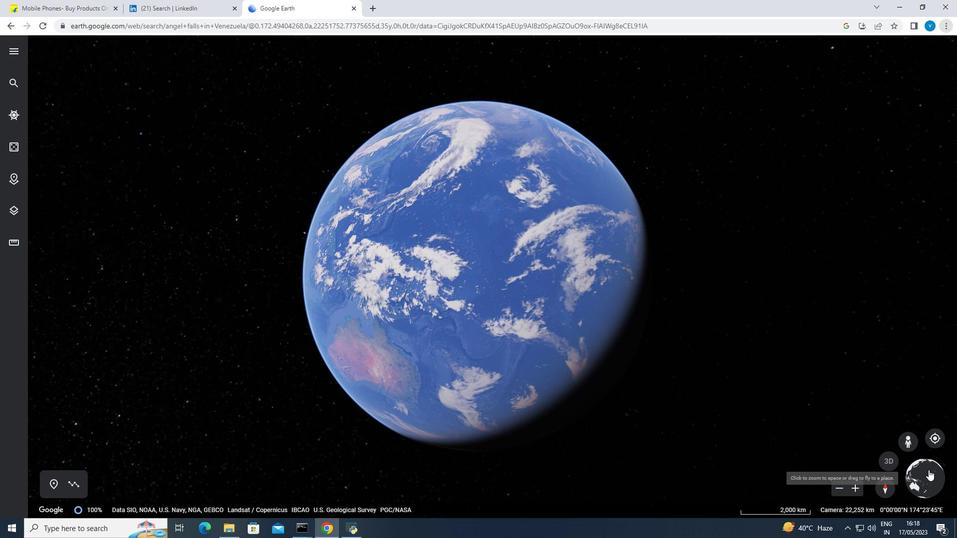 
Action: Mouse pressed left at (928, 471)
Screenshot: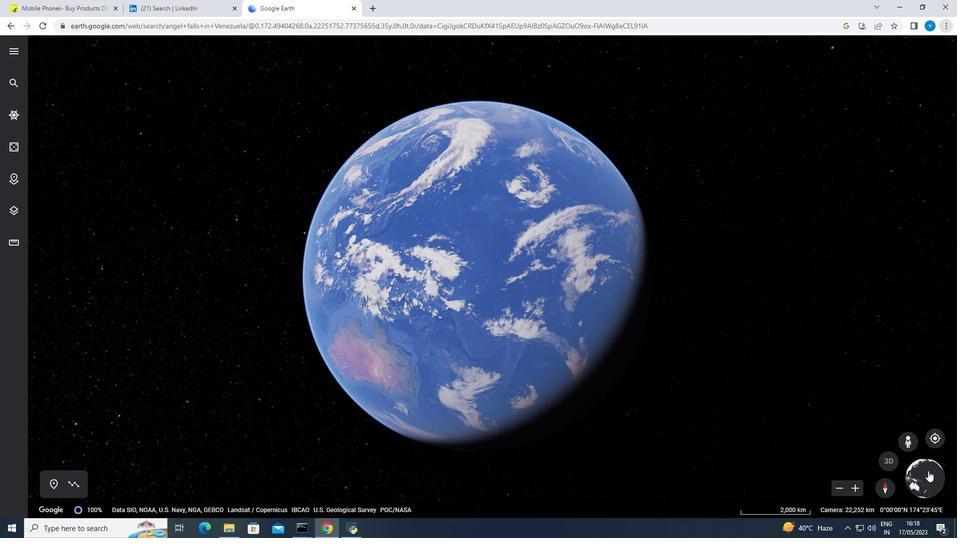 
Action: Mouse pressed left at (928, 471)
Screenshot: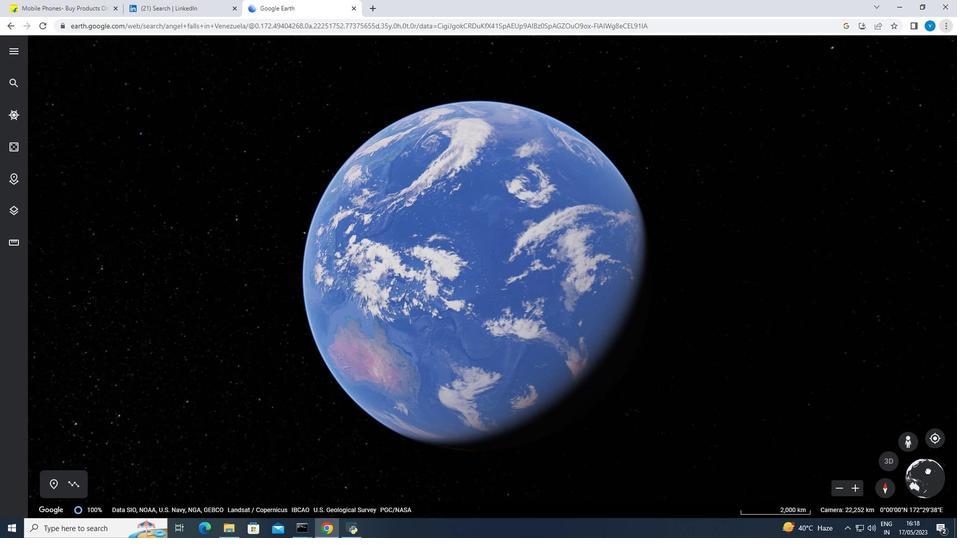 
Action: Mouse moved to (908, 444)
Screenshot: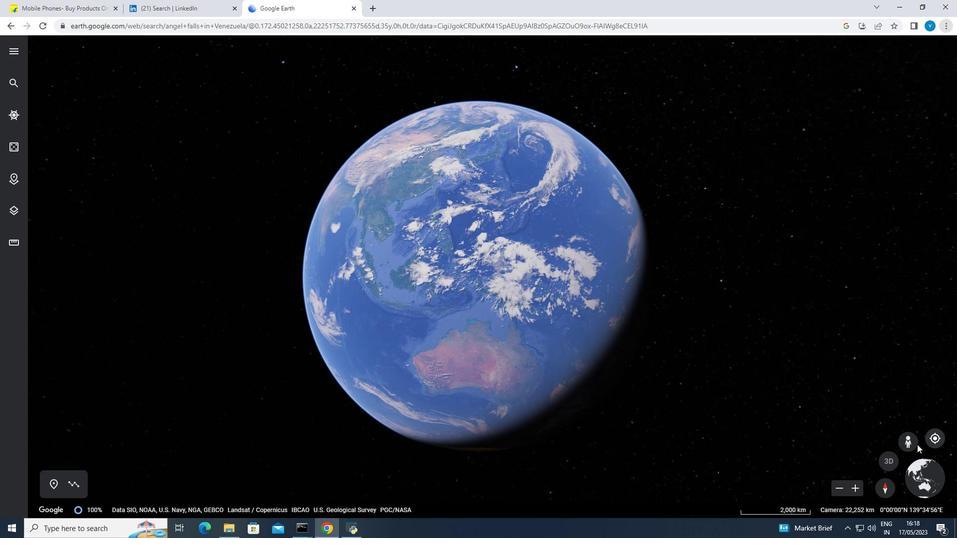 
Action: Mouse pressed left at (908, 444)
Screenshot: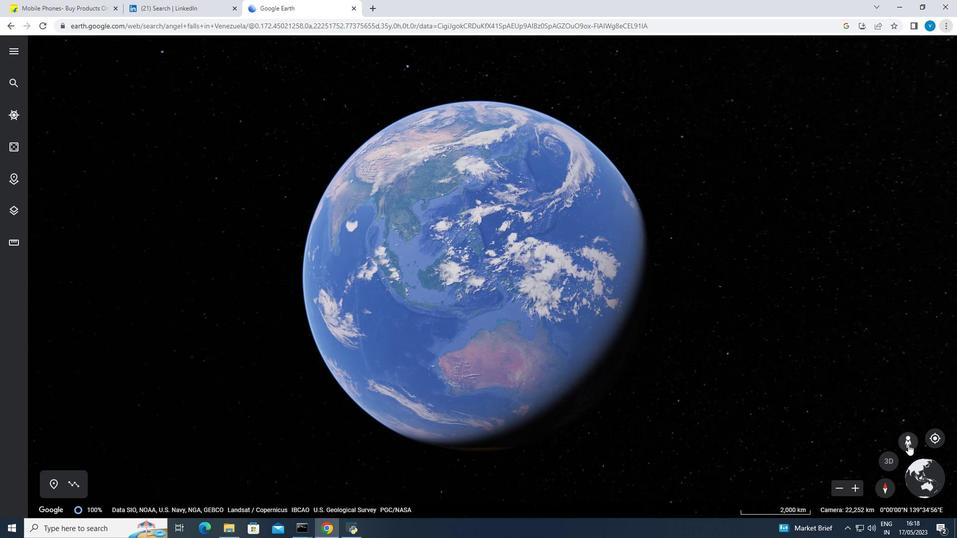 
Action: Mouse moved to (889, 461)
Screenshot: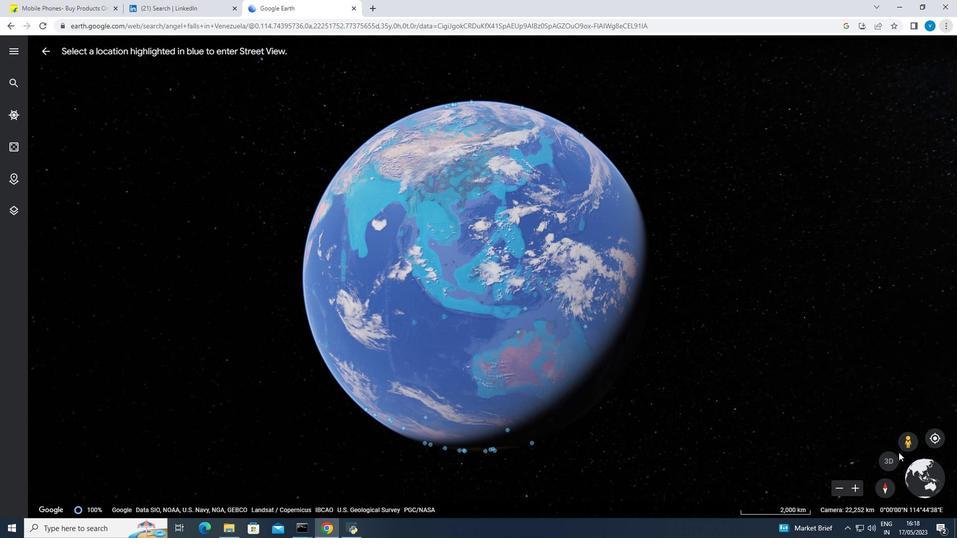 
Action: Mouse pressed left at (889, 461)
Screenshot: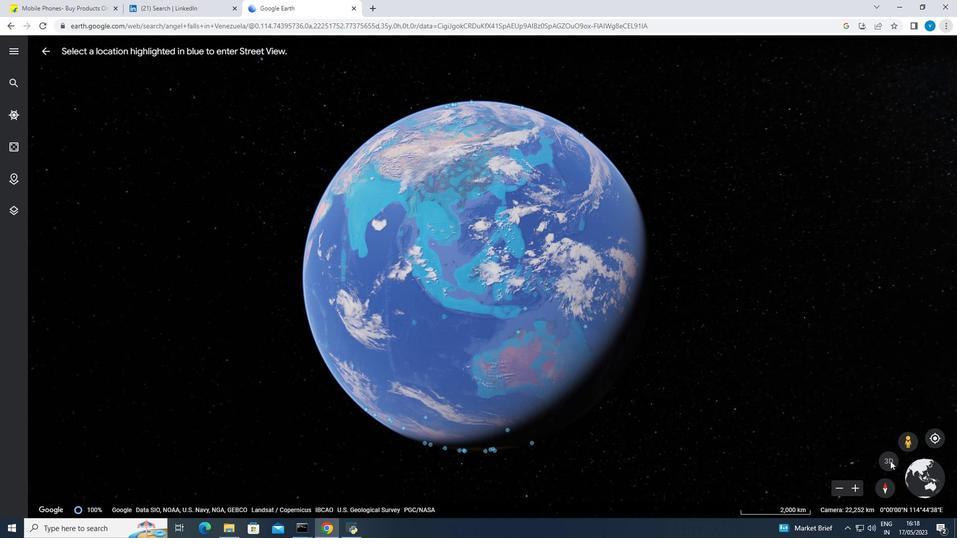
Action: Mouse moved to (884, 484)
Screenshot: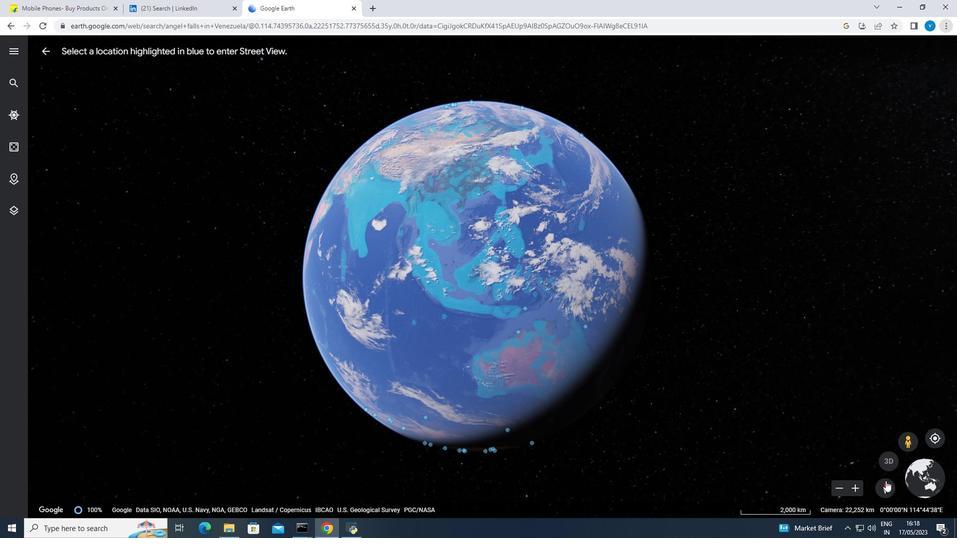 
Action: Mouse pressed left at (884, 484)
Screenshot: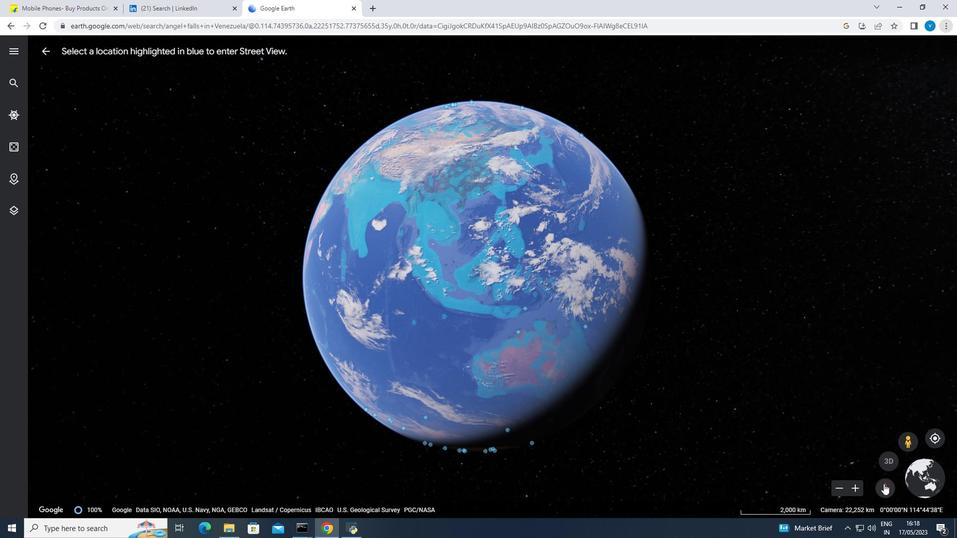 
Action: Mouse moved to (242, 47)
Screenshot: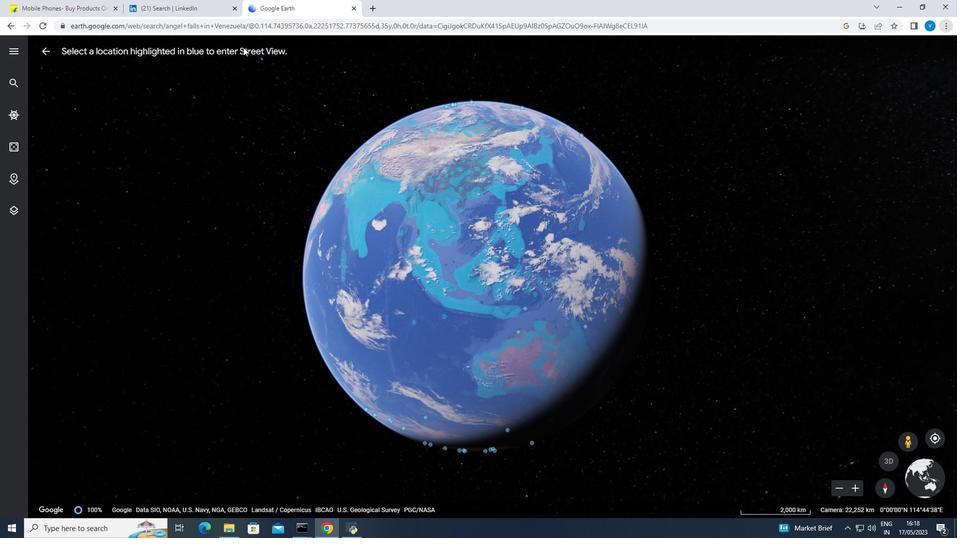 
Action: Mouse pressed left at (242, 47)
Screenshot: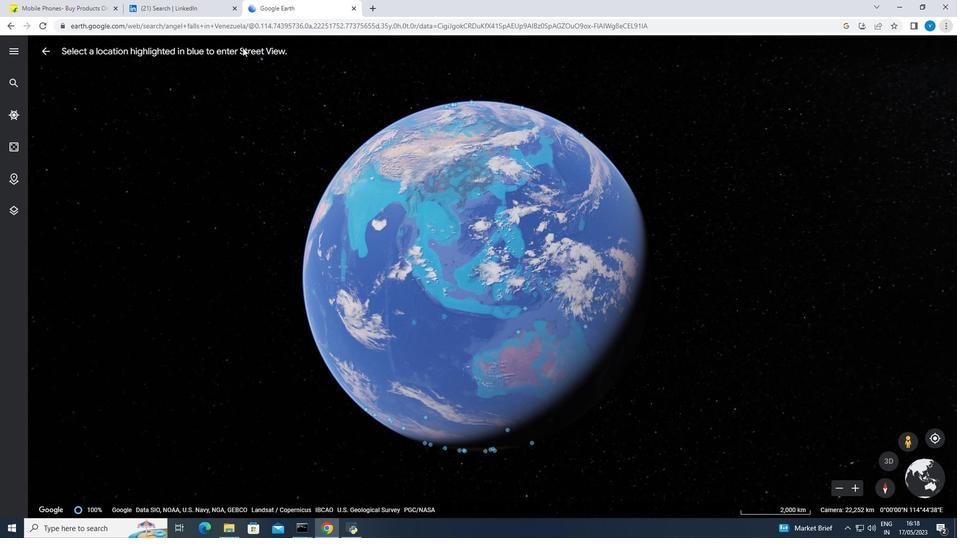 
Action: Mouse moved to (44, 49)
Screenshot: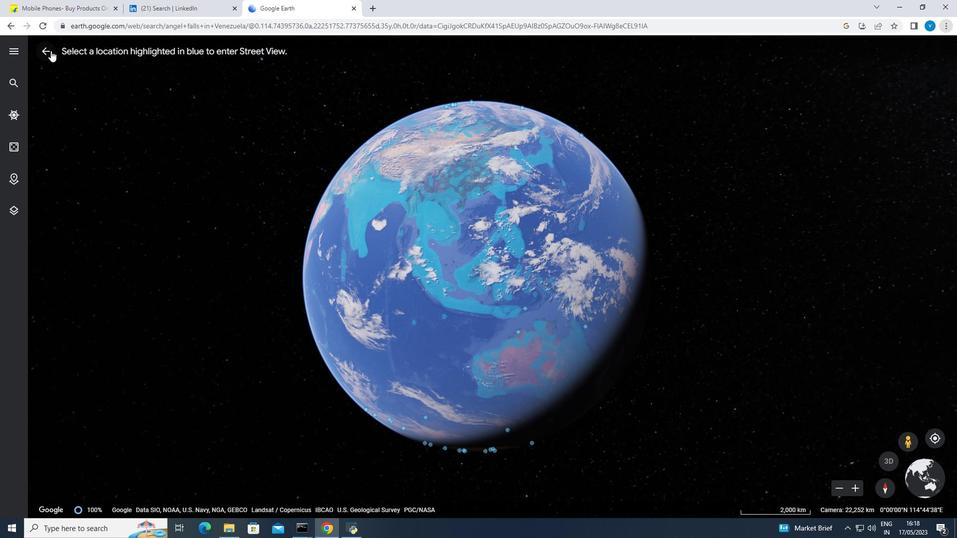 
Action: Mouse pressed left at (44, 49)
Screenshot: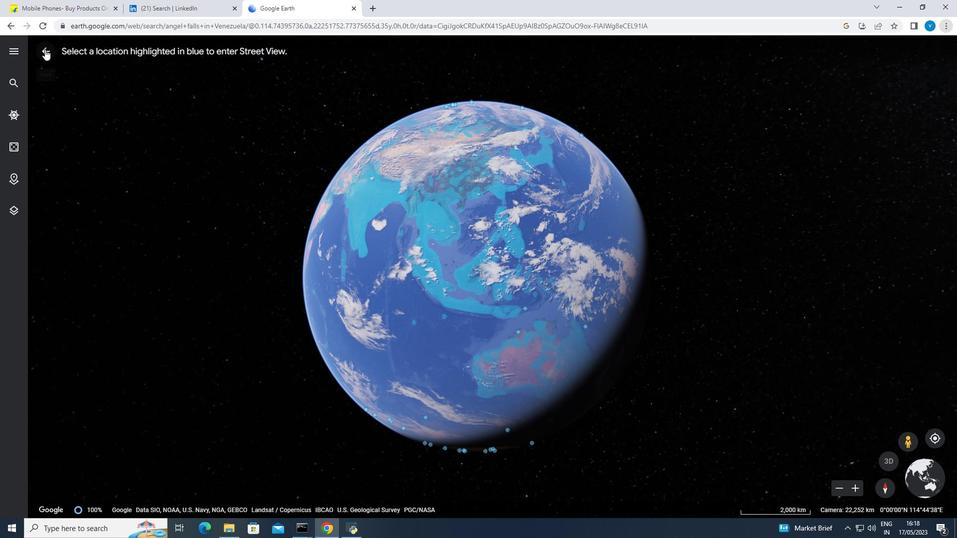 
Action: Mouse moved to (17, 50)
Screenshot: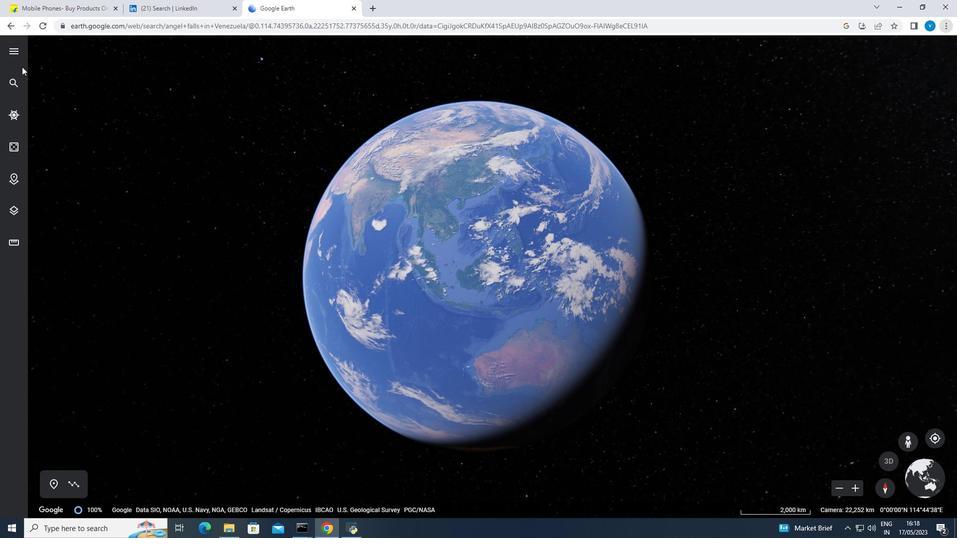
Action: Mouse pressed left at (17, 50)
Screenshot: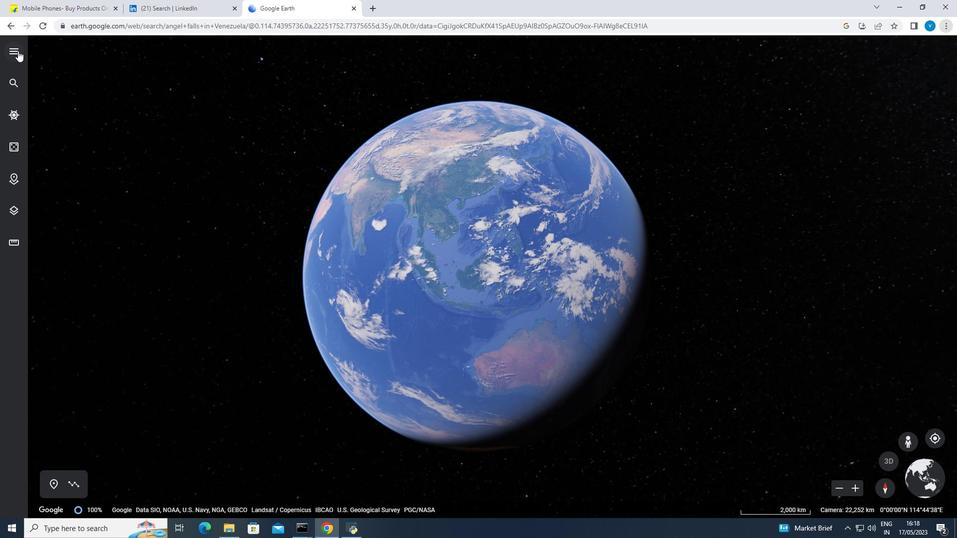 
Action: Mouse moved to (176, 118)
Screenshot: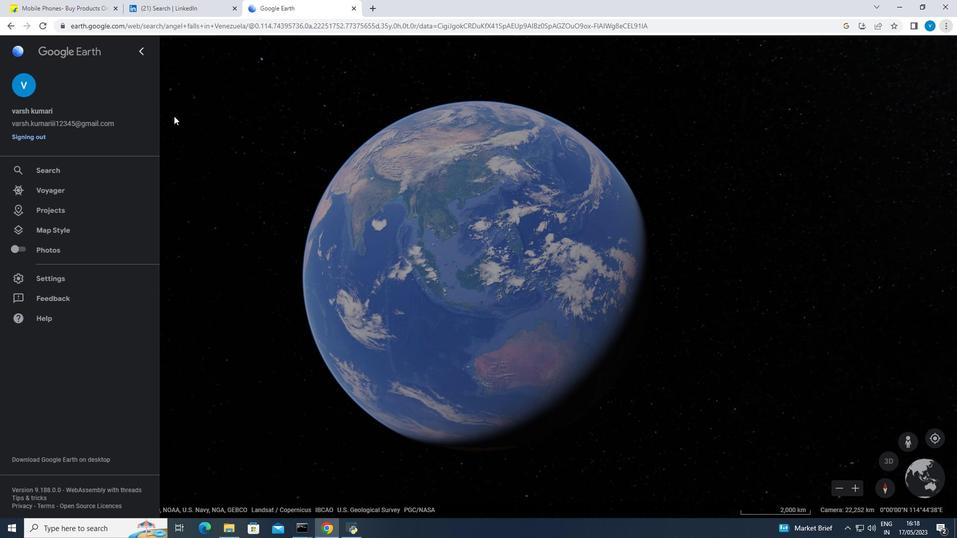 
Action: Mouse pressed left at (176, 118)
Screenshot: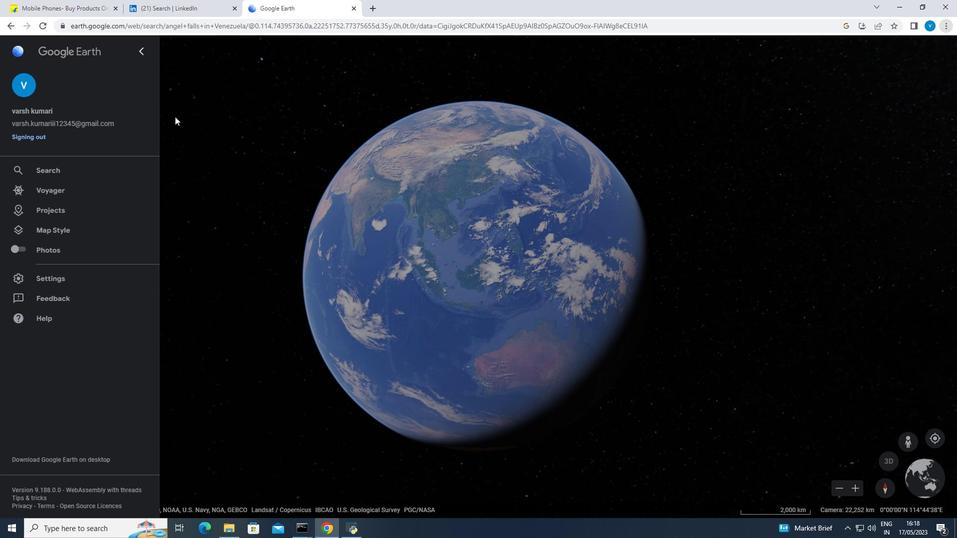 
Action: Mouse moved to (17, 113)
Screenshot: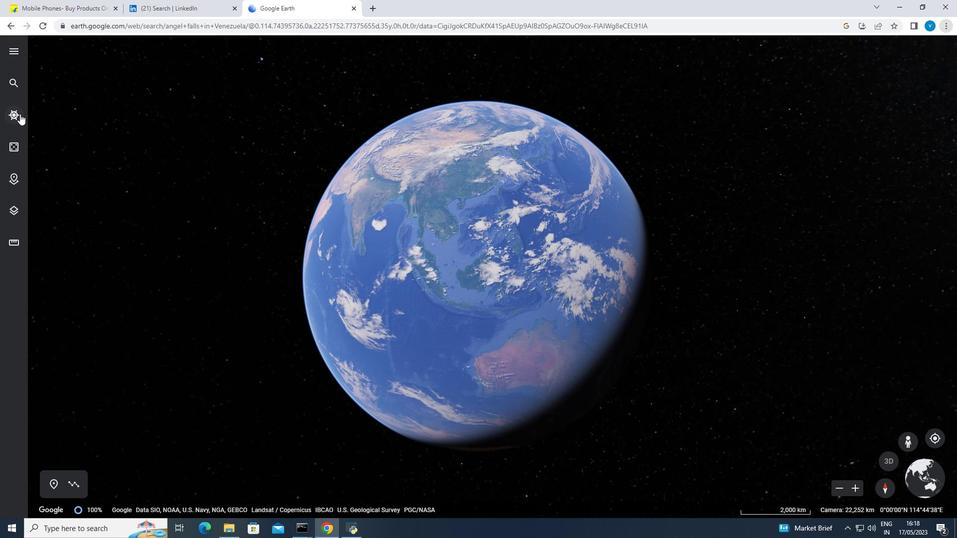 
Action: Mouse pressed left at (17, 113)
Screenshot: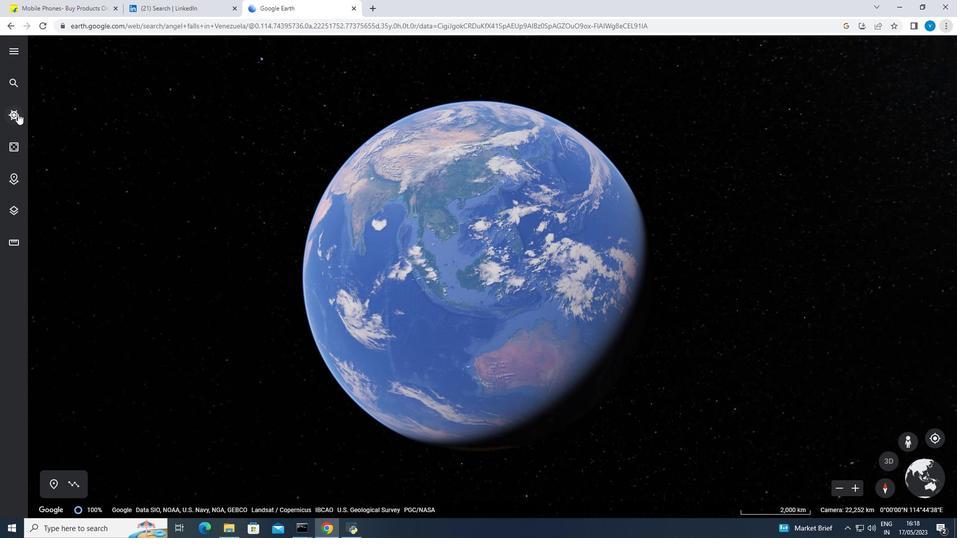 
Action: Mouse moved to (19, 181)
Screenshot: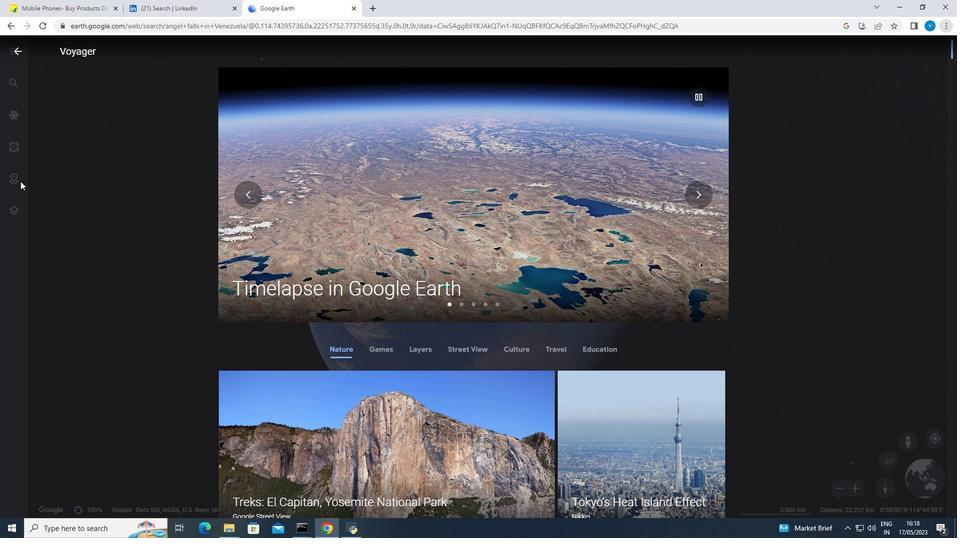 
Action: Mouse pressed left at (19, 181)
Screenshot: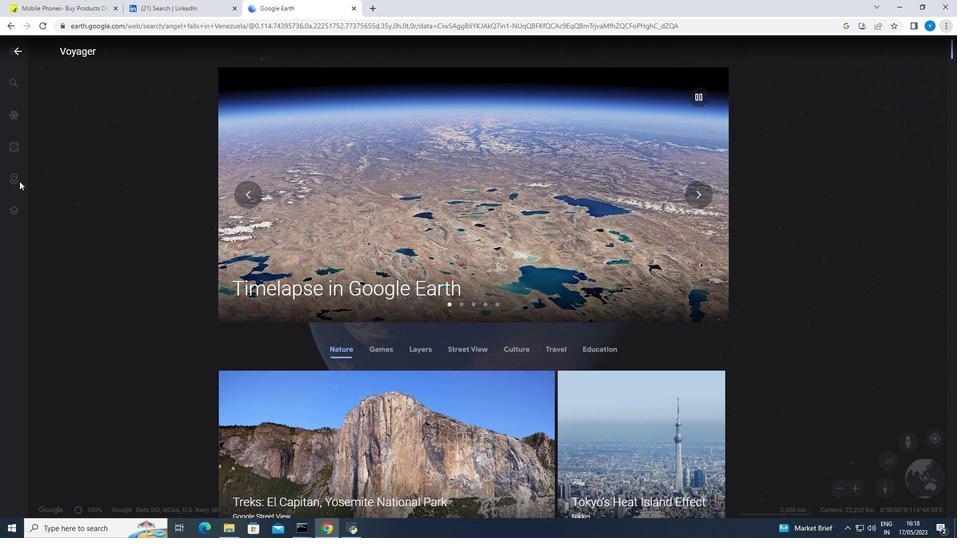 
Action: Mouse moved to (18, 55)
Screenshot: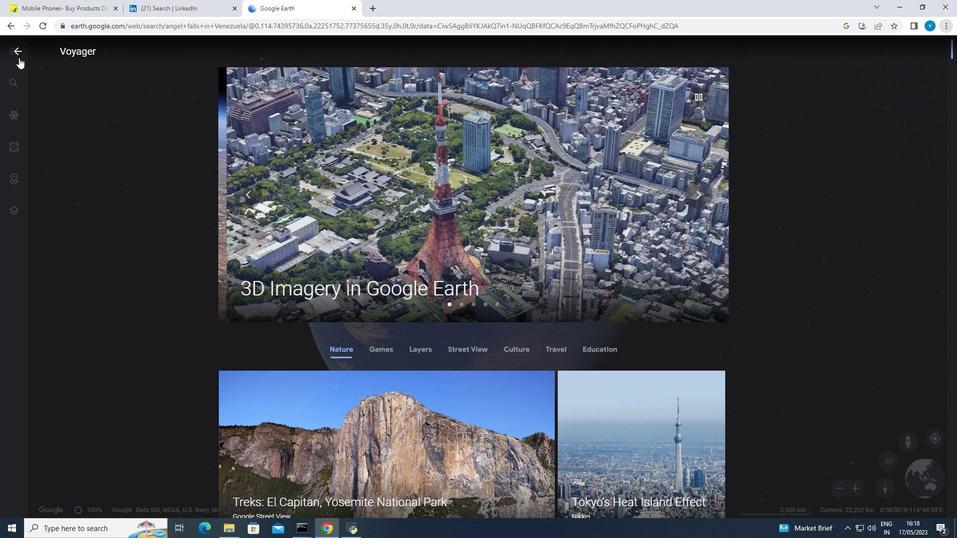 
Action: Mouse pressed left at (18, 55)
Screenshot: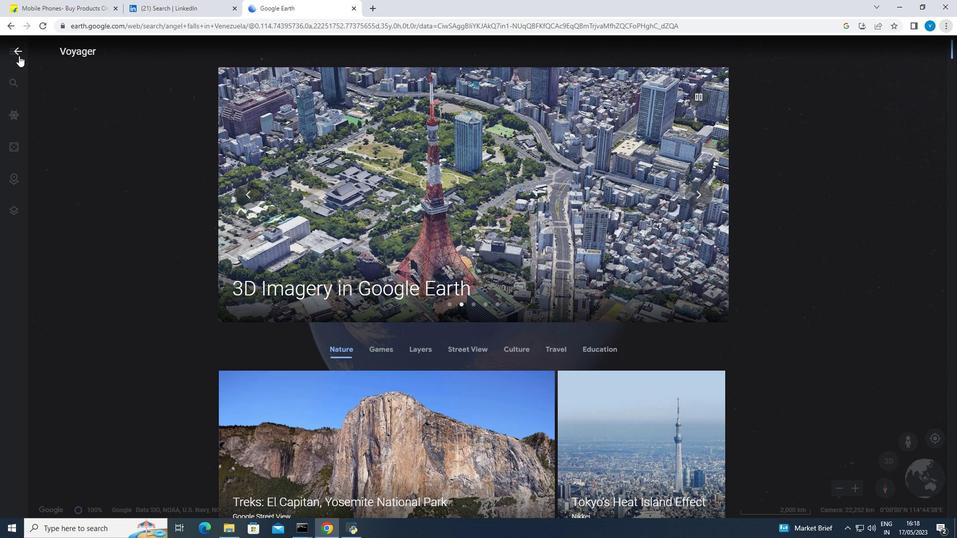 
Action: Mouse moved to (15, 204)
Screenshot: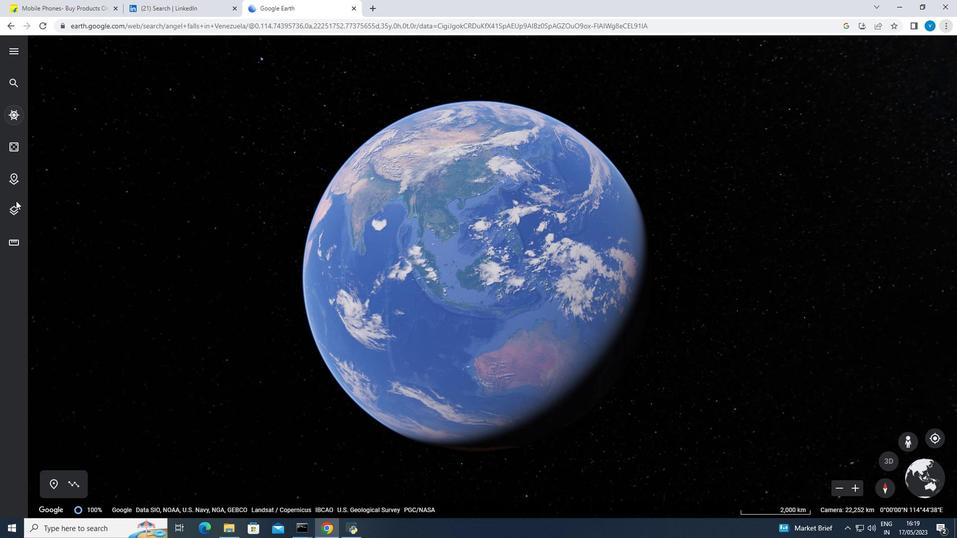 
Action: Mouse pressed left at (15, 204)
Screenshot: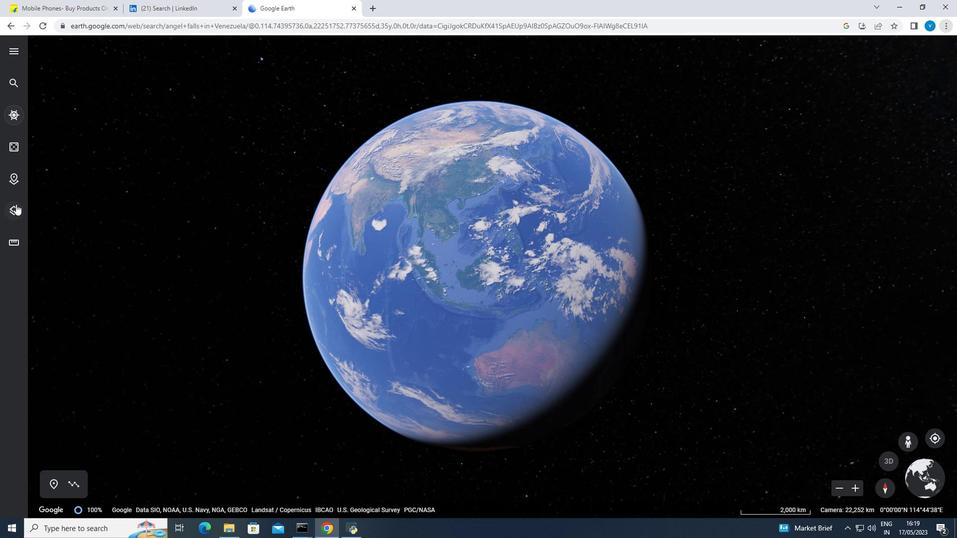 
Action: Mouse moved to (150, 138)
Screenshot: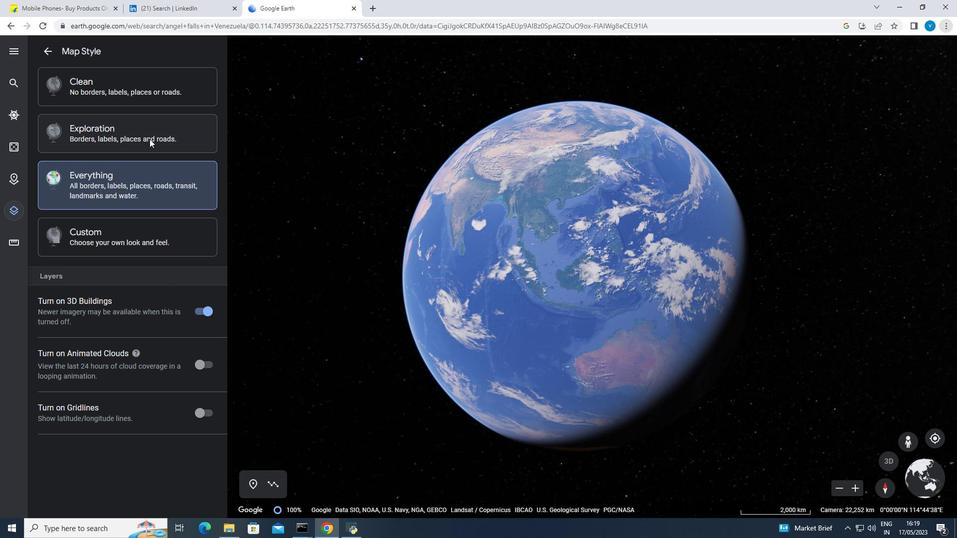 
Action: Mouse pressed left at (150, 138)
Screenshot: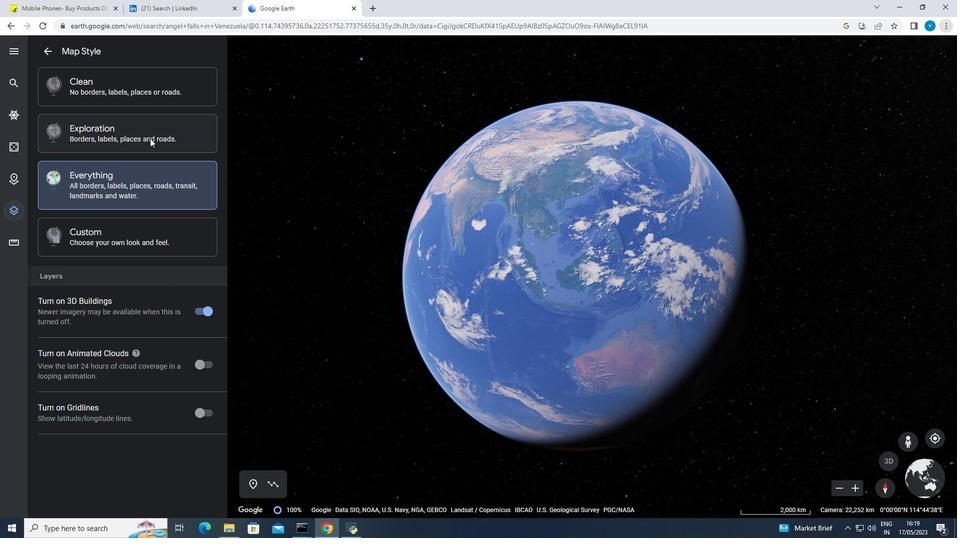 
Action: Mouse moved to (315, 195)
Screenshot: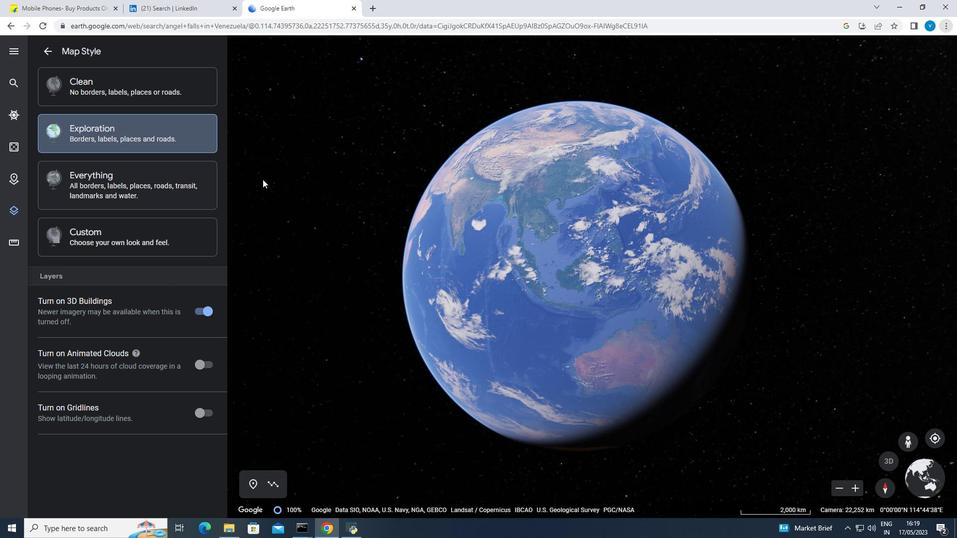 
Action: Mouse pressed left at (315, 195)
Screenshot: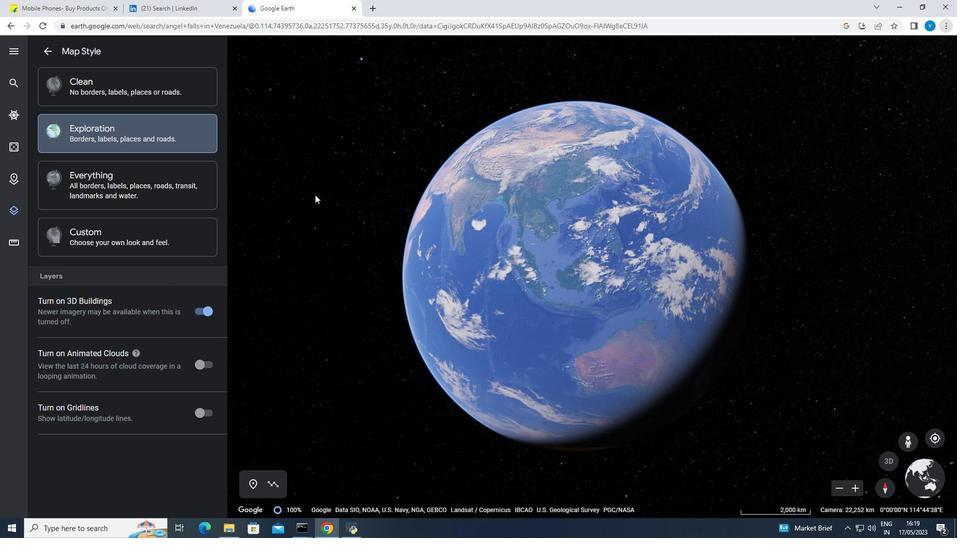 
Action: Mouse moved to (48, 50)
Screenshot: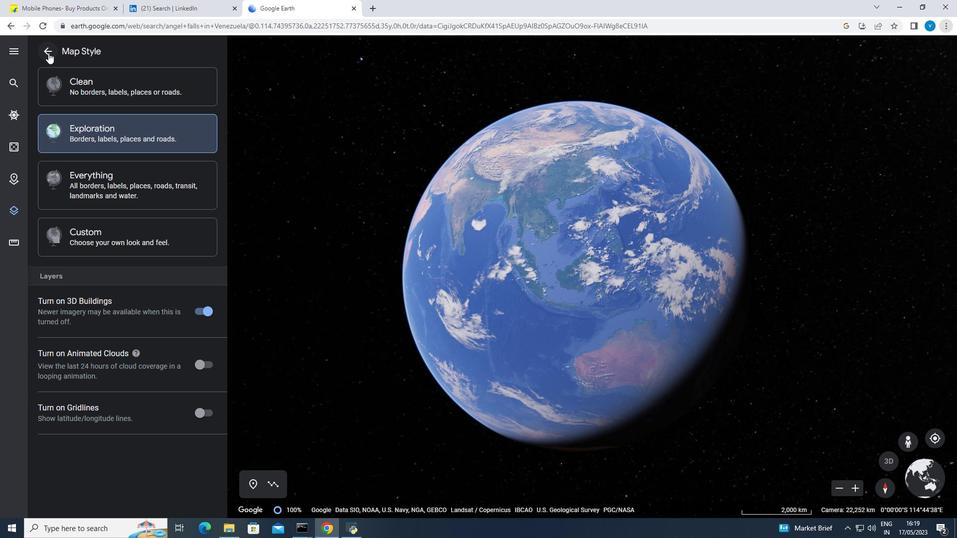 
Action: Mouse pressed left at (48, 50)
Screenshot: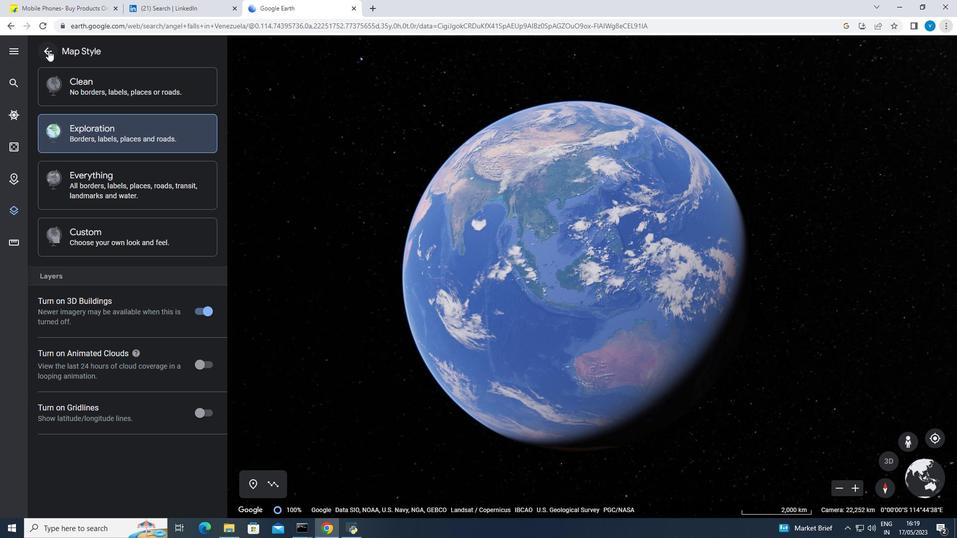 
Action: Mouse moved to (891, 484)
Screenshot: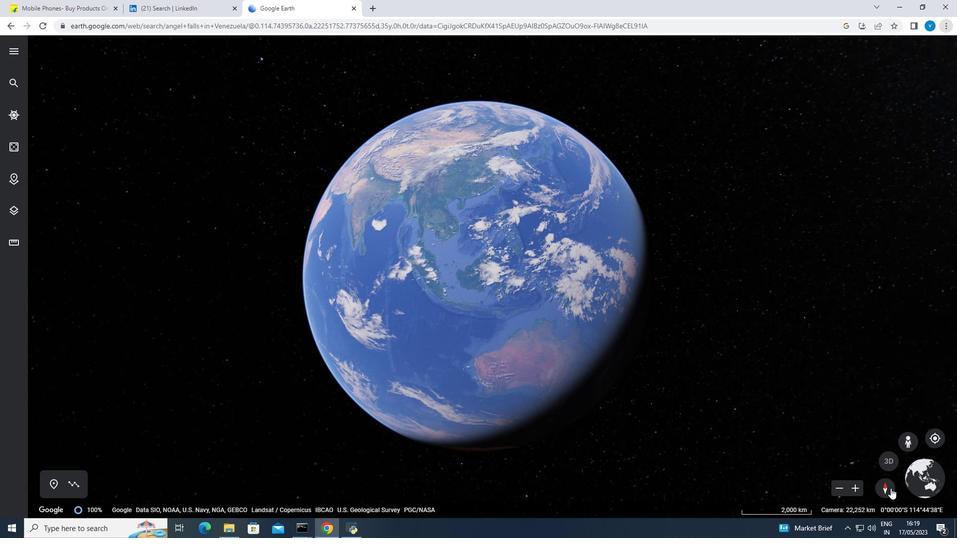 
Action: Mouse pressed left at (891, 484)
Screenshot: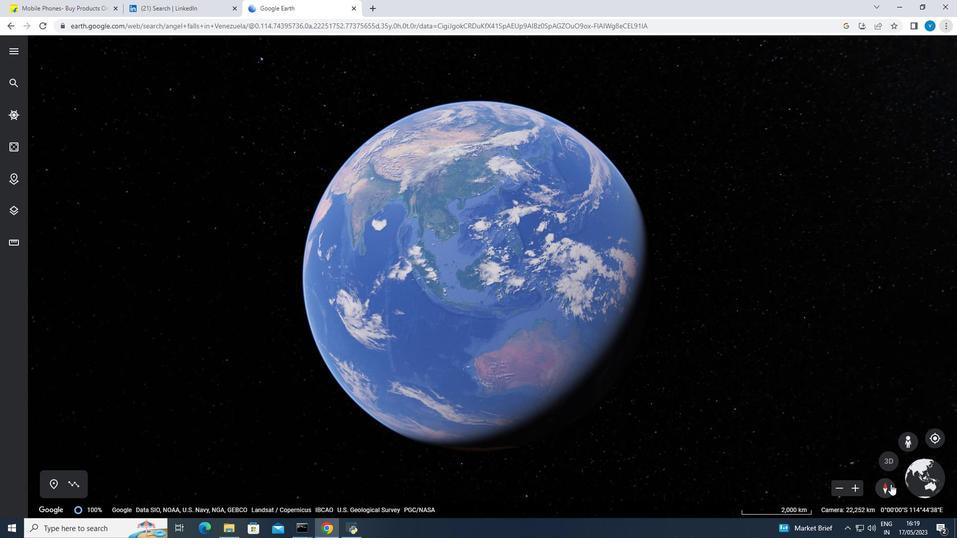 
Action: Mouse moved to (911, 443)
Screenshot: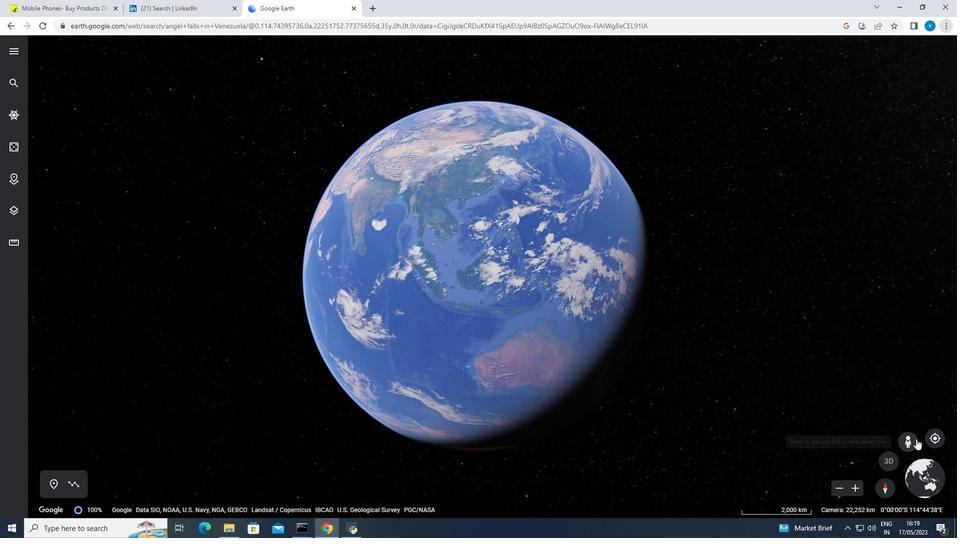 
Action: Mouse pressed left at (911, 443)
Screenshot: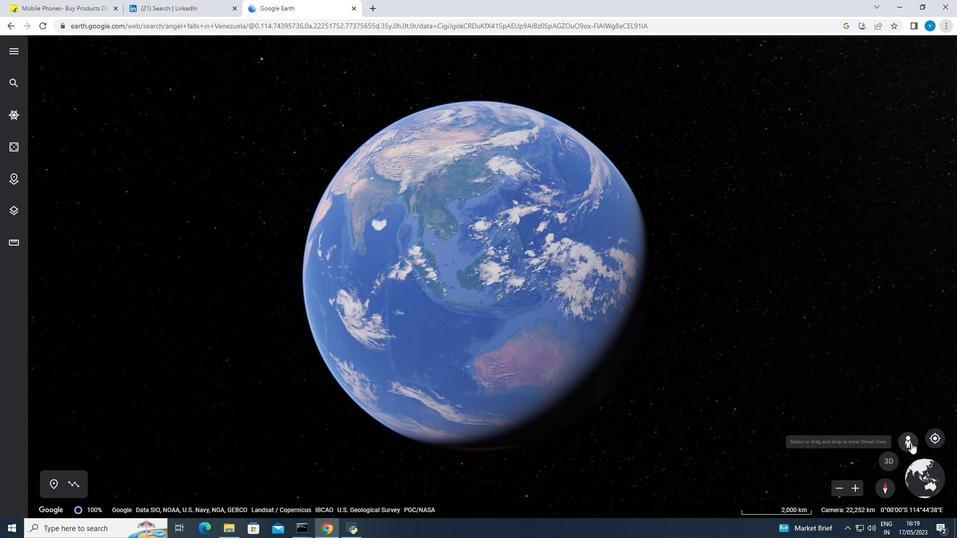 
Action: Mouse moved to (511, 286)
Screenshot: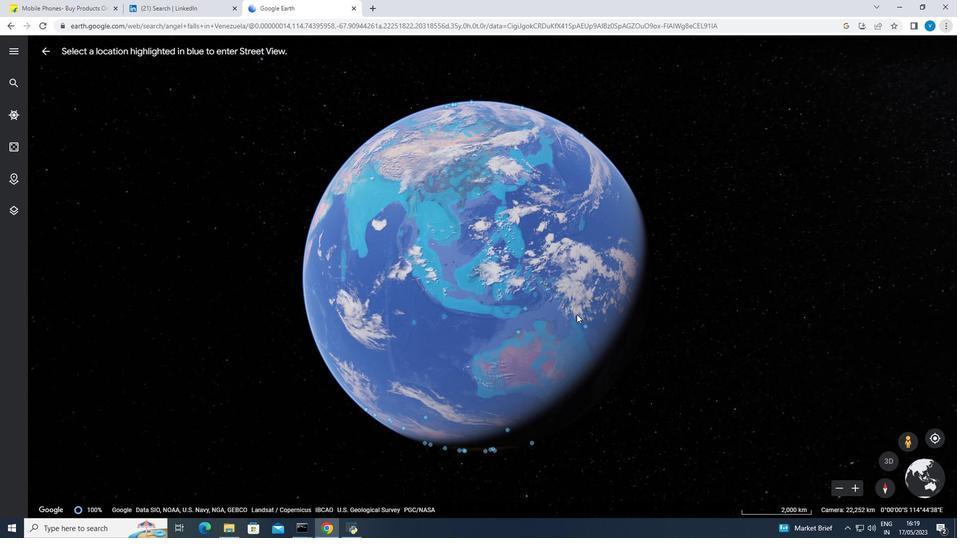 
Action: Mouse pressed left at (511, 286)
Screenshot: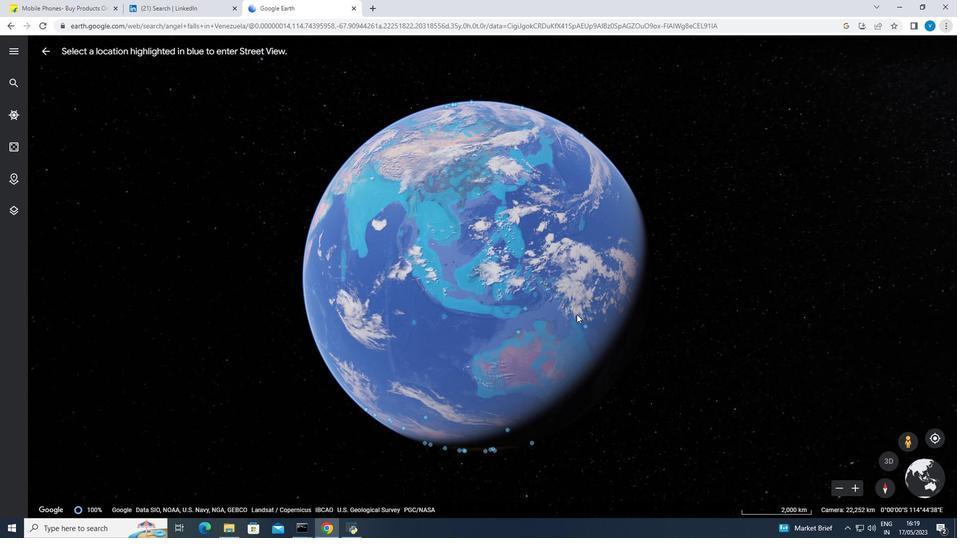 
Action: Mouse pressed left at (511, 286)
Screenshot: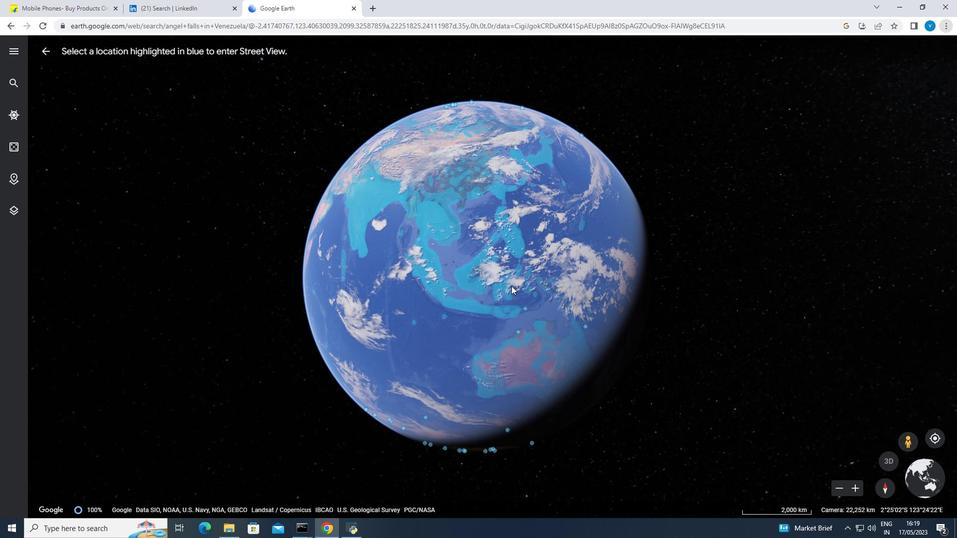 
Action: Mouse moved to (314, 225)
Screenshot: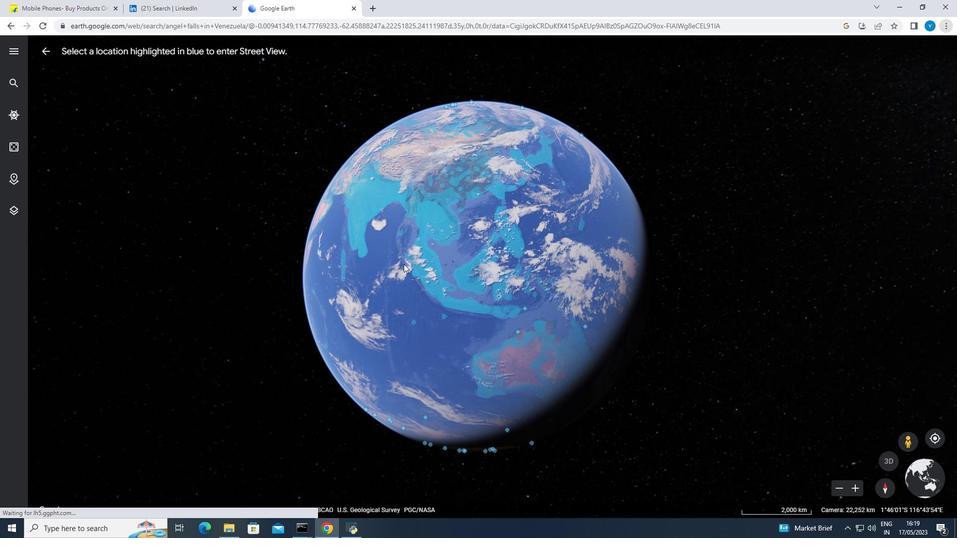 
Action: Mouse pressed left at (314, 225)
Screenshot: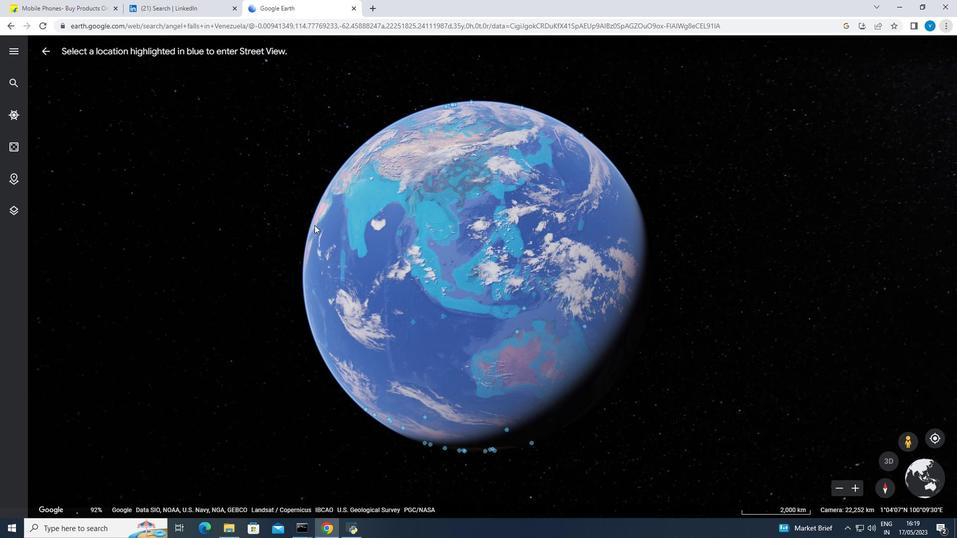 
Action: Mouse moved to (132, 113)
Screenshot: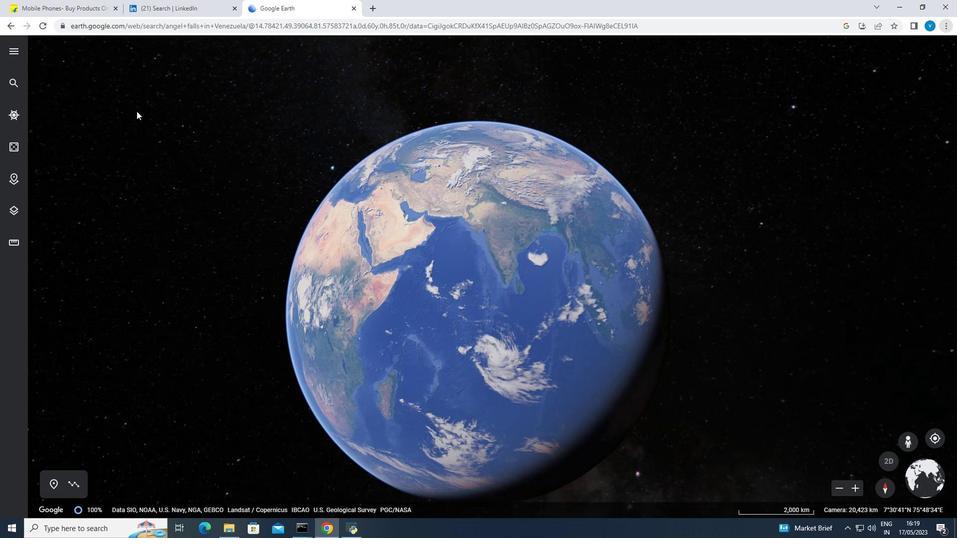 
